Task: Create a task  Integrate website with a new search engine optimization (SEO) tool , assign it to team member softage.4@softage.net in the project AuraTech and update the status of the task to  At Risk , set the priority of the task to Medium
Action: Mouse moved to (71, 173)
Screenshot: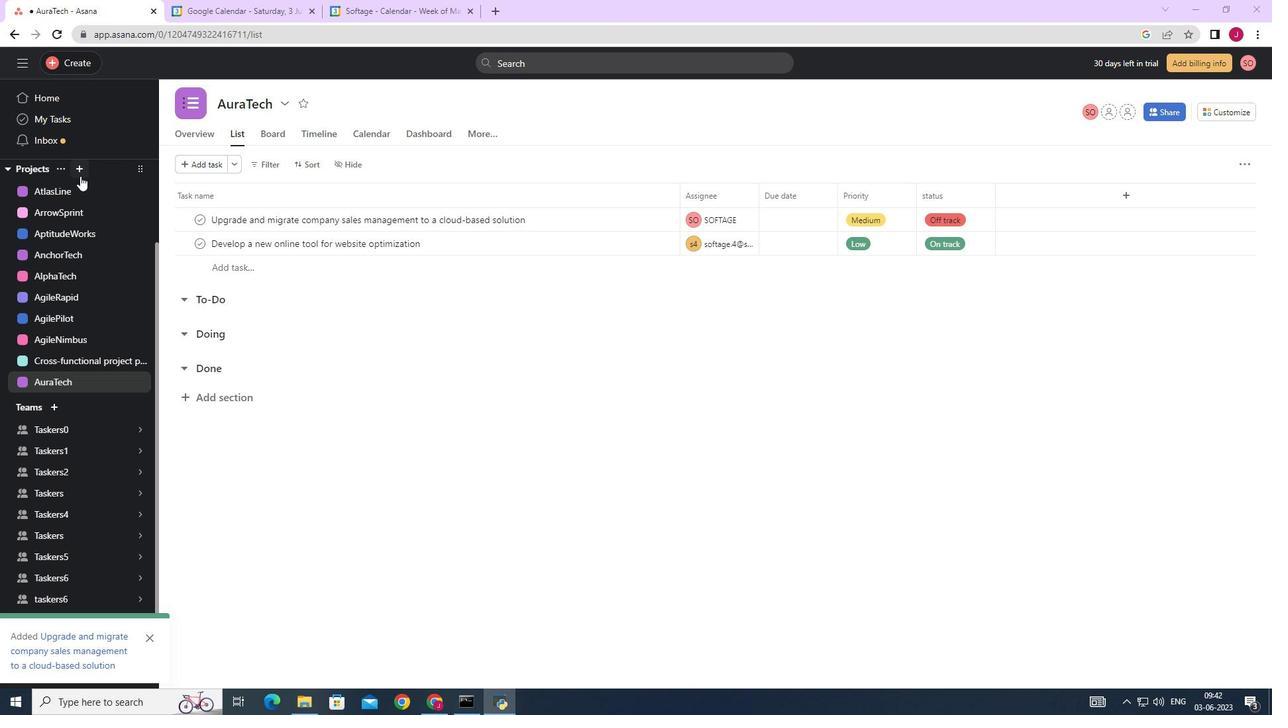 
Action: Mouse pressed left at (71, 173)
Screenshot: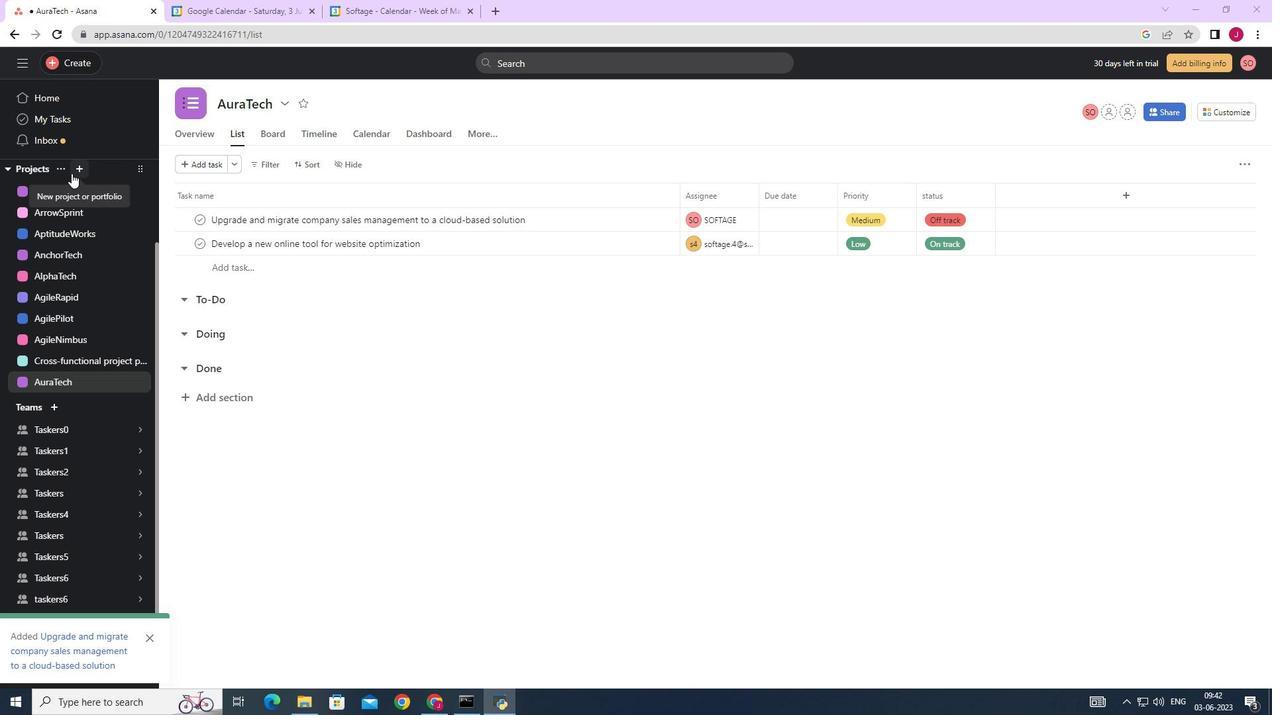 
Action: Mouse moved to (120, 196)
Screenshot: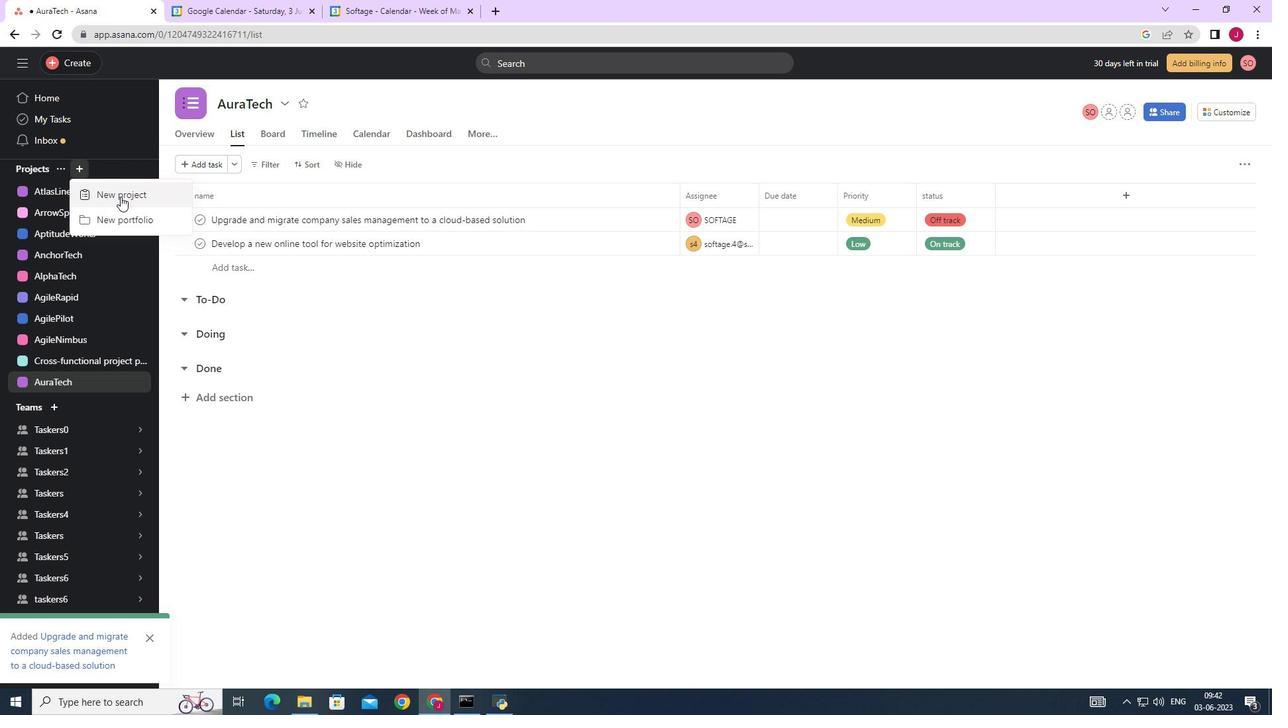 
Action: Mouse pressed left at (120, 196)
Screenshot: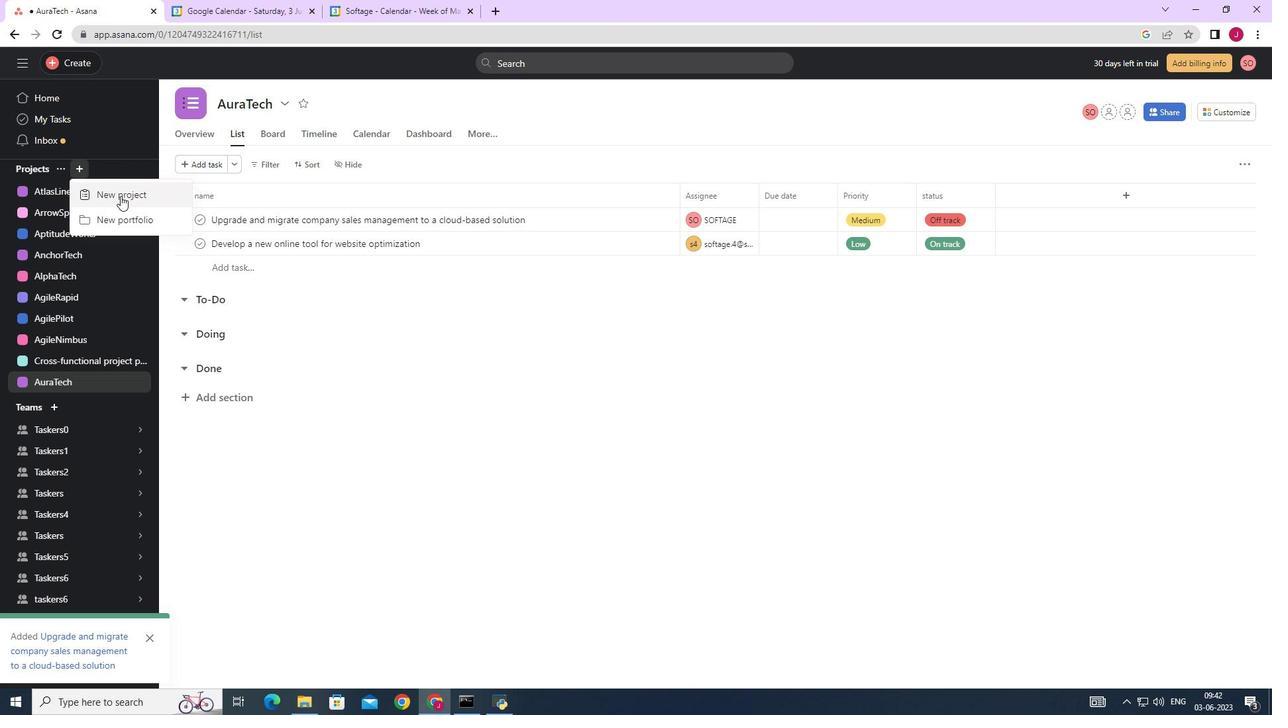 
Action: Mouse moved to (9, 31)
Screenshot: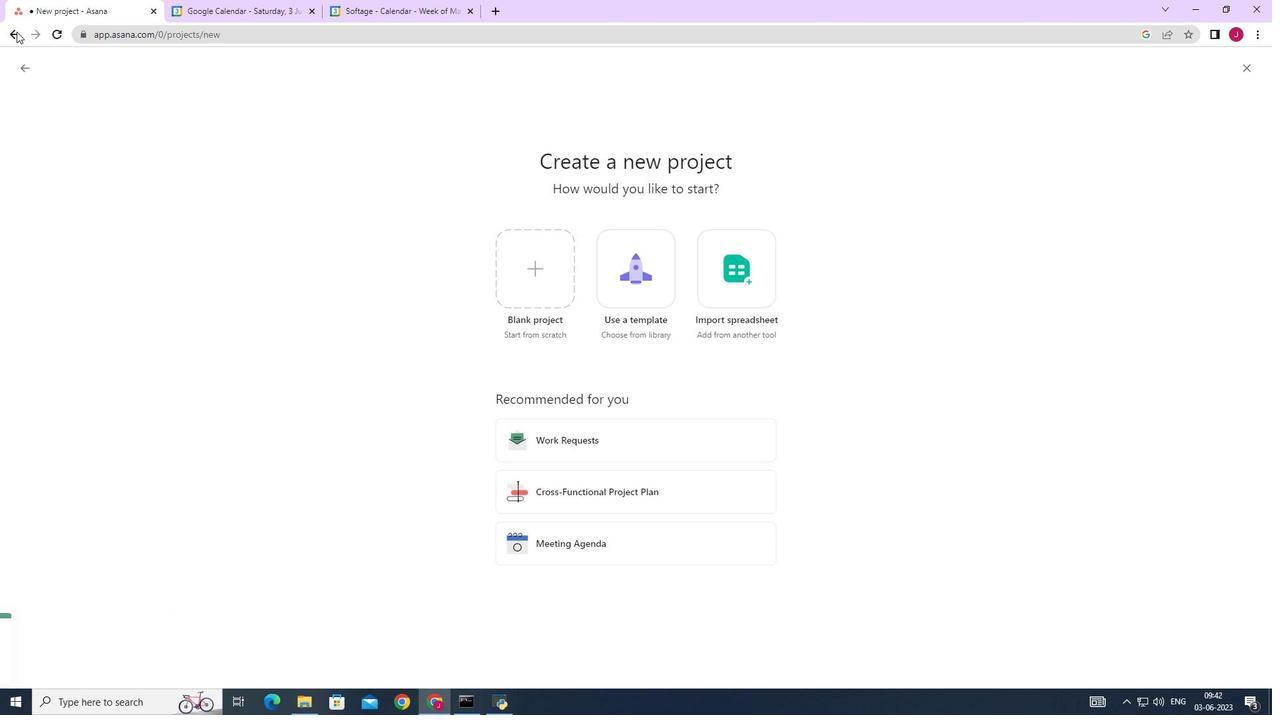 
Action: Mouse pressed left at (9, 31)
Screenshot: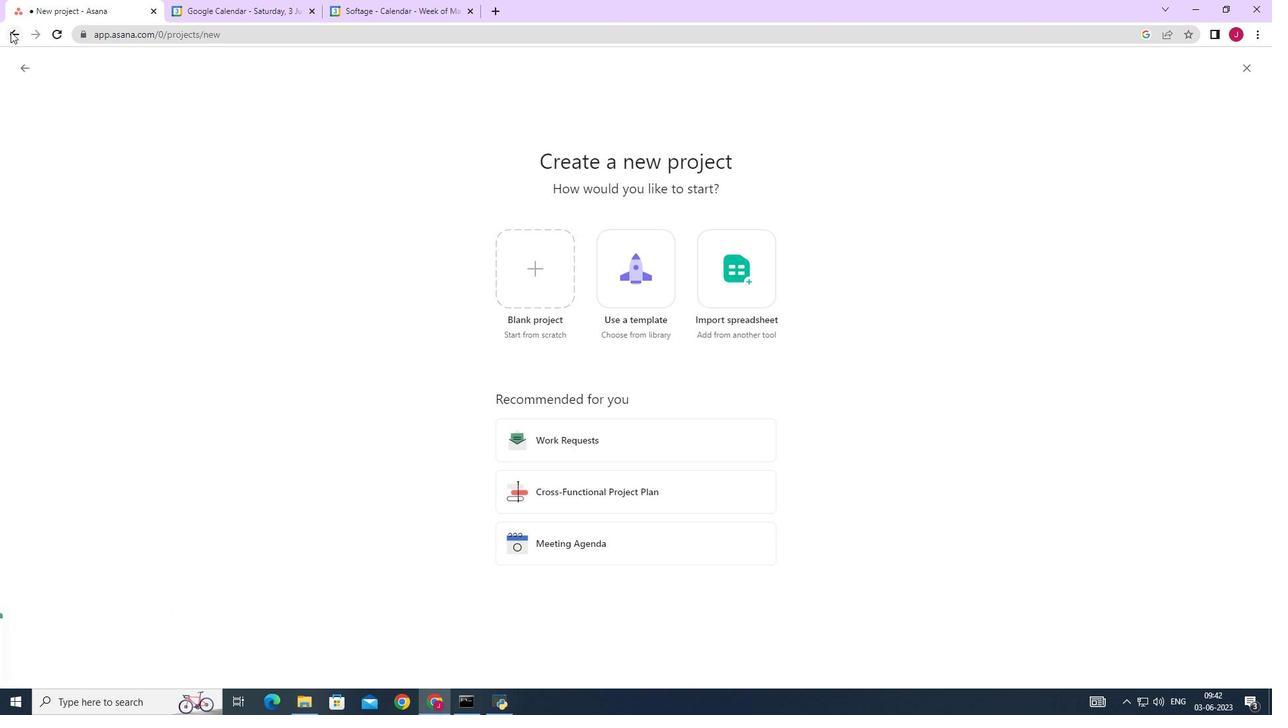 
Action: Mouse moved to (75, 59)
Screenshot: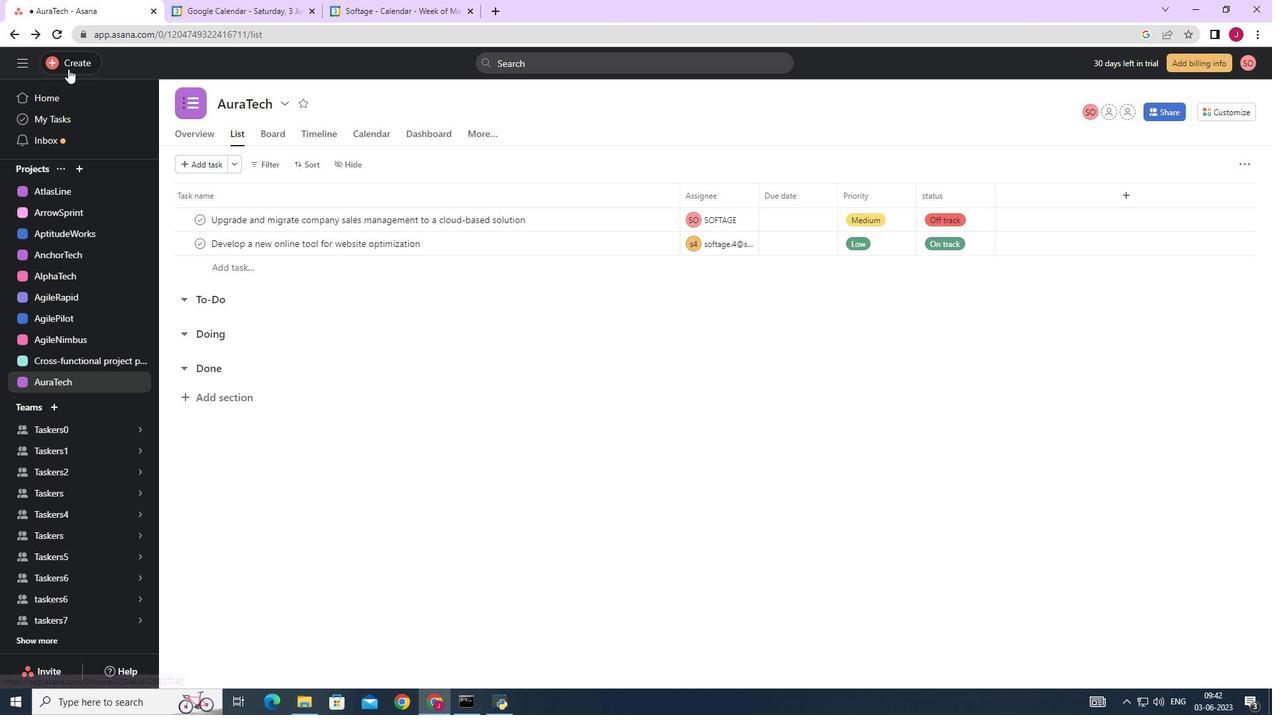 
Action: Mouse pressed left at (75, 59)
Screenshot: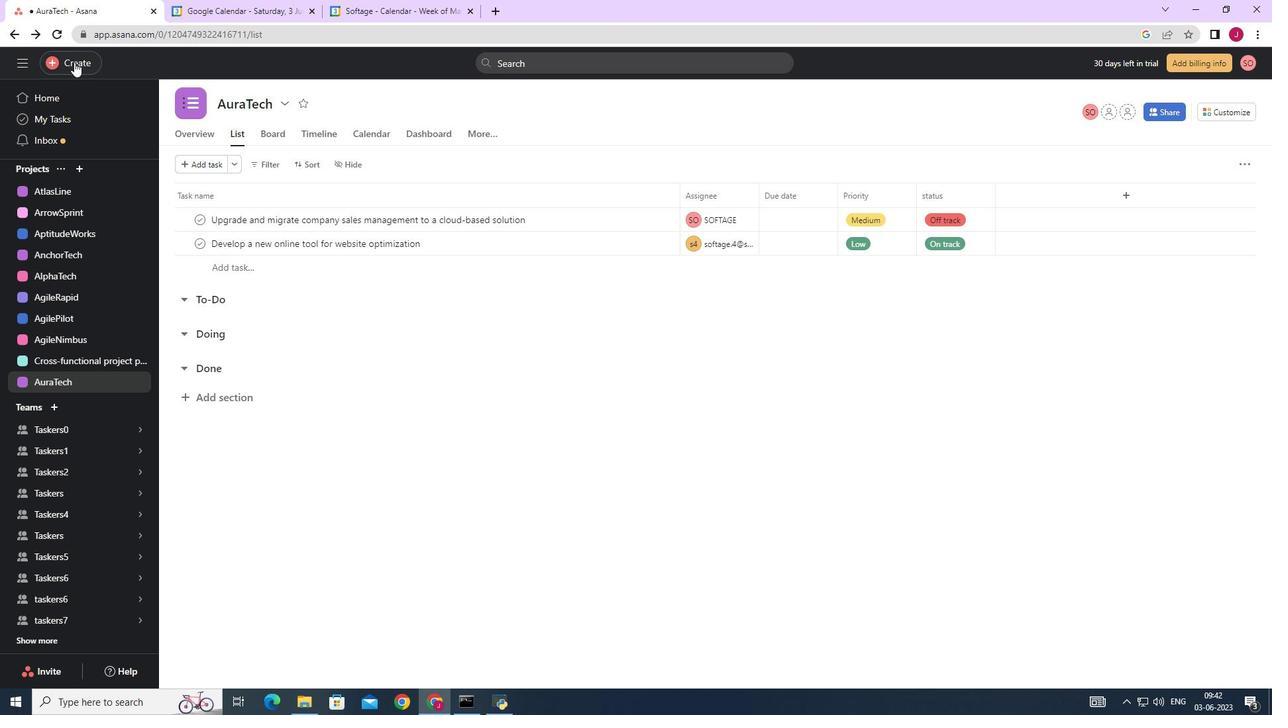 
Action: Mouse moved to (162, 69)
Screenshot: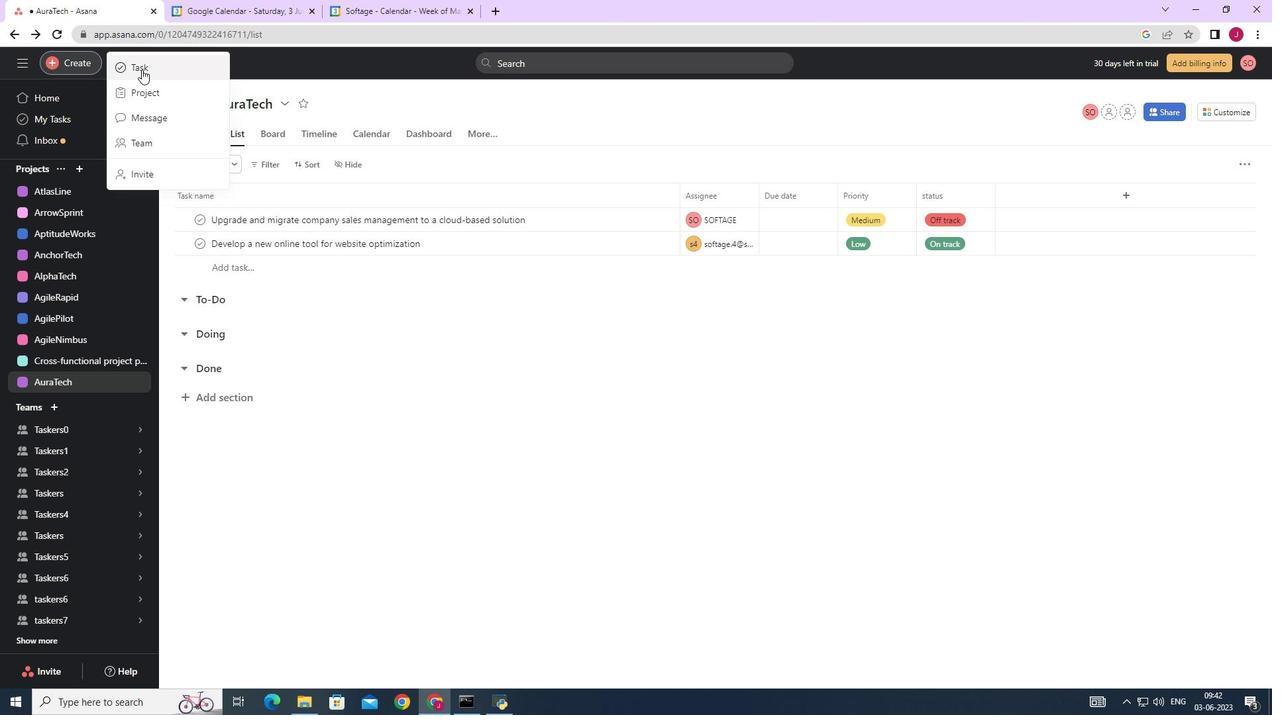 
Action: Mouse pressed left at (162, 69)
Screenshot: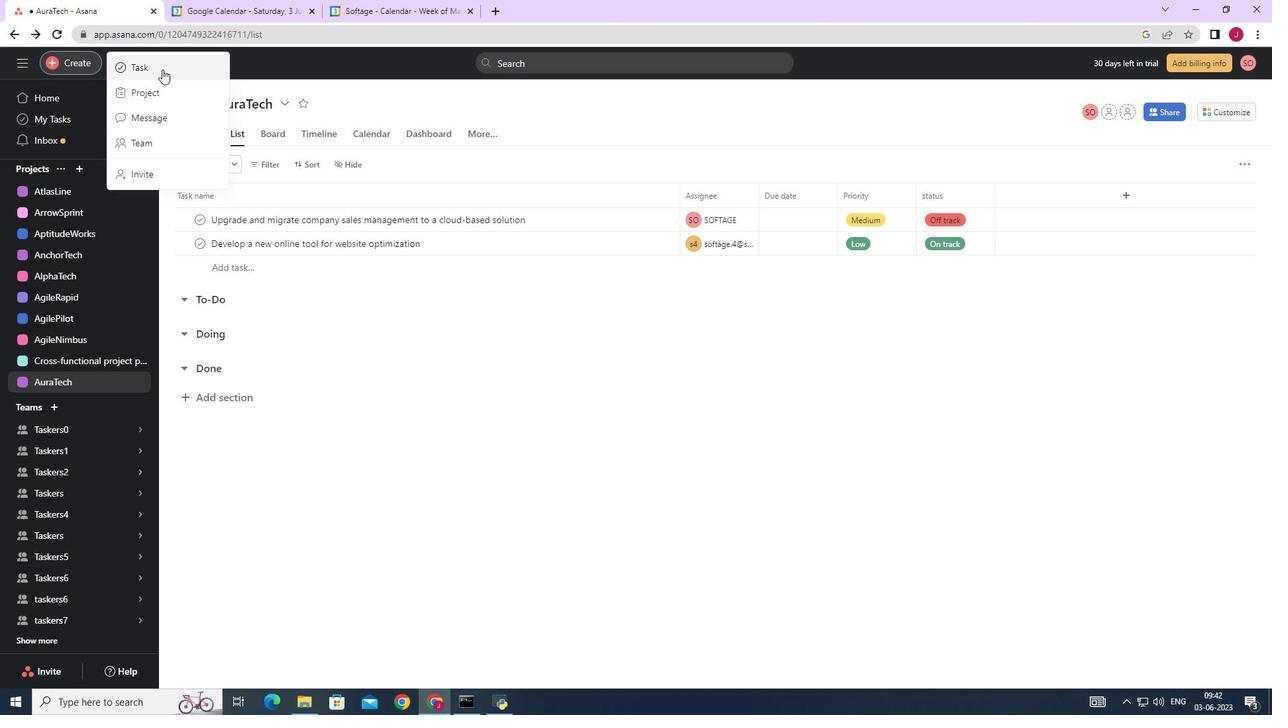 
Action: Mouse moved to (1011, 440)
Screenshot: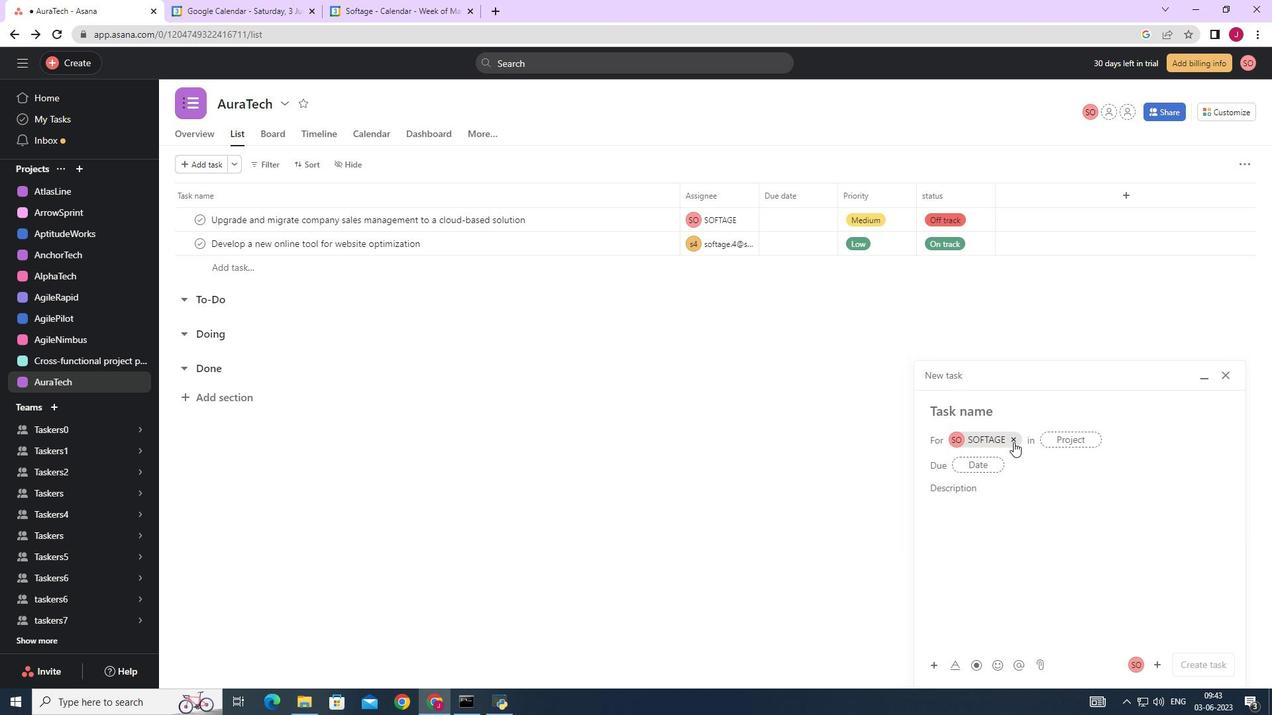 
Action: Mouse pressed left at (1011, 440)
Screenshot: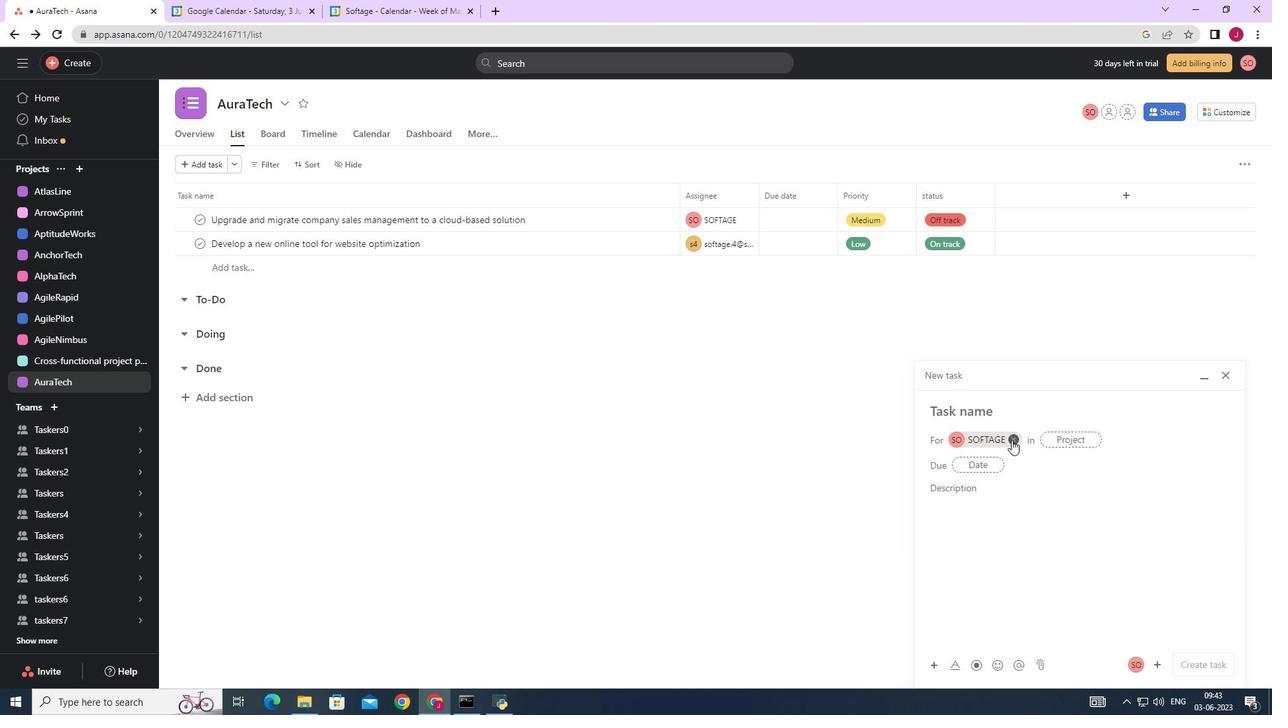
Action: Mouse moved to (964, 405)
Screenshot: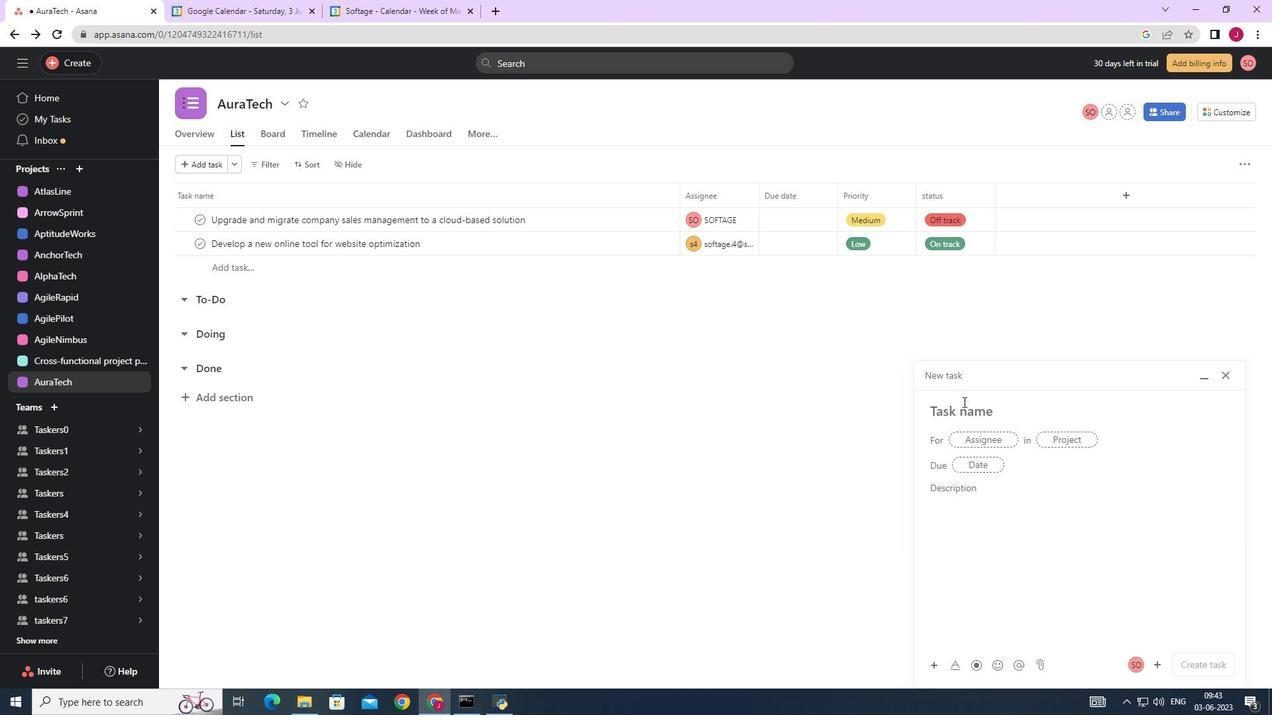 
Action: Mouse pressed left at (964, 405)
Screenshot: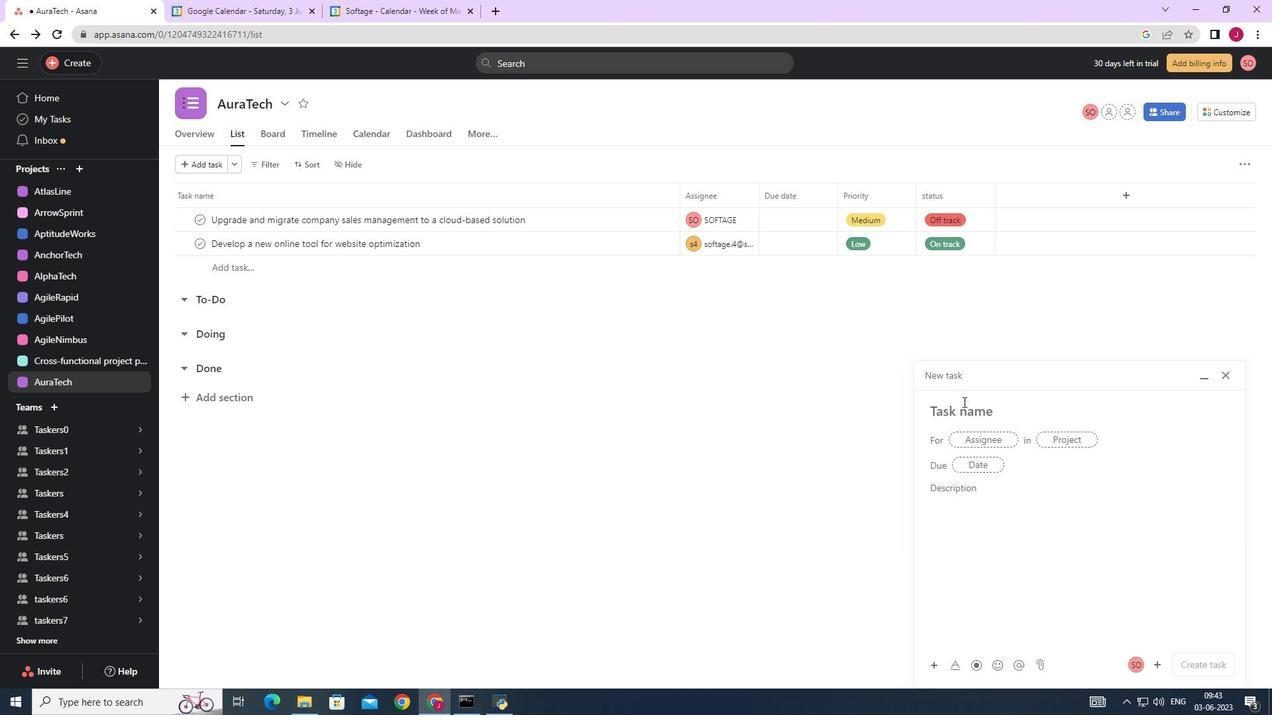 
Action: Mouse moved to (965, 420)
Screenshot: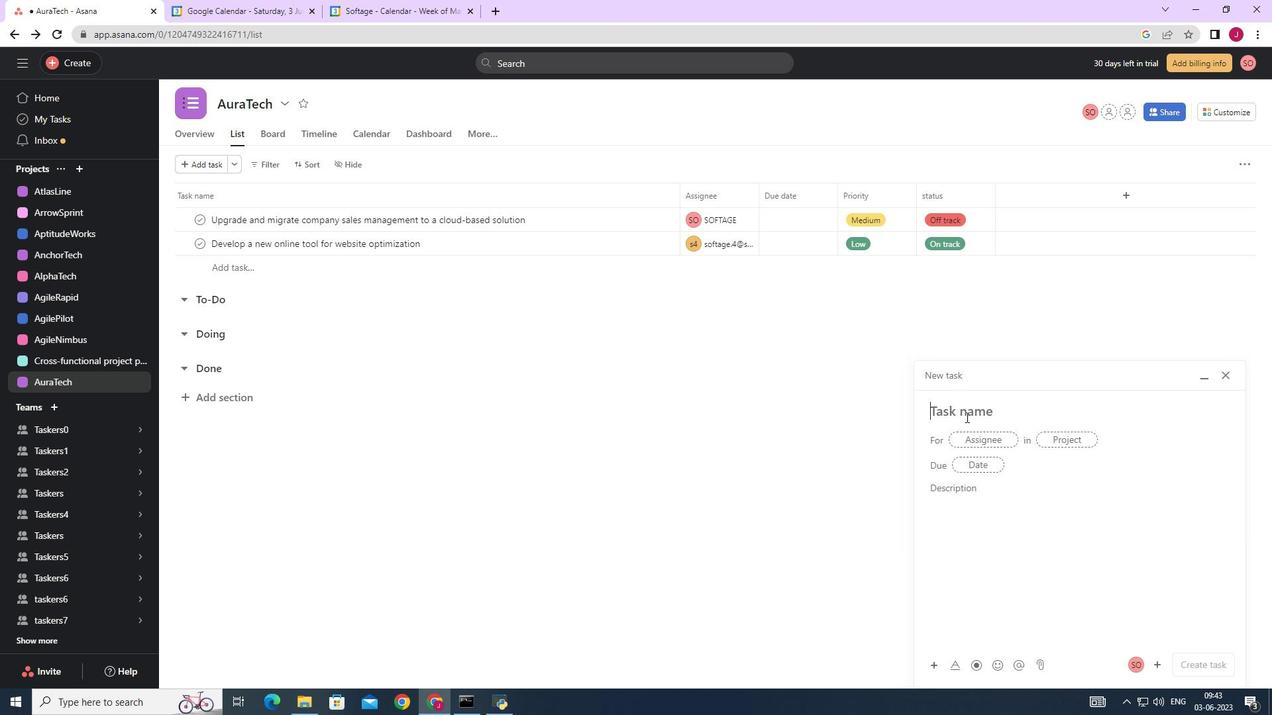 
Action: Key pressed <Key.caps_lock>I<Key.caps_lock>ntegrate<Key.space>website<Key.space>with<Key.space>a<Key.space>new<Key.space>search<Key.space>engine<Key.space>opyimization<Key.space>
Screenshot: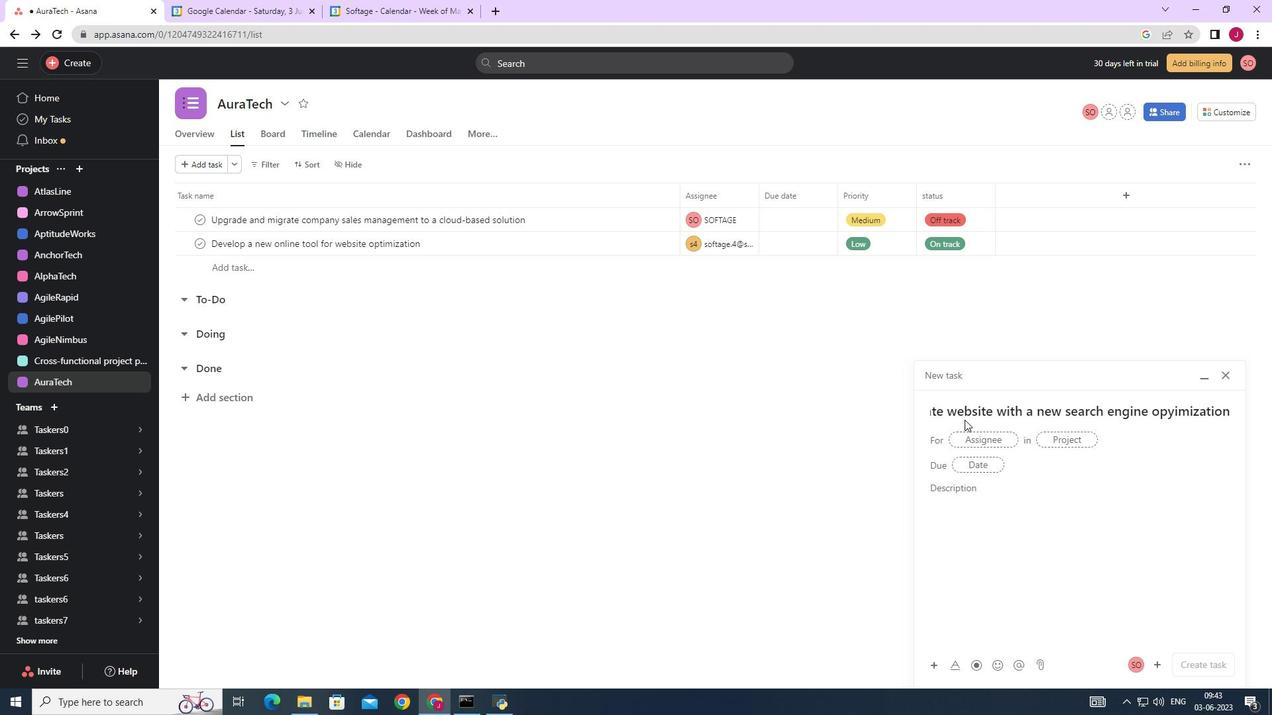 
Action: Mouse moved to (1202, 416)
Screenshot: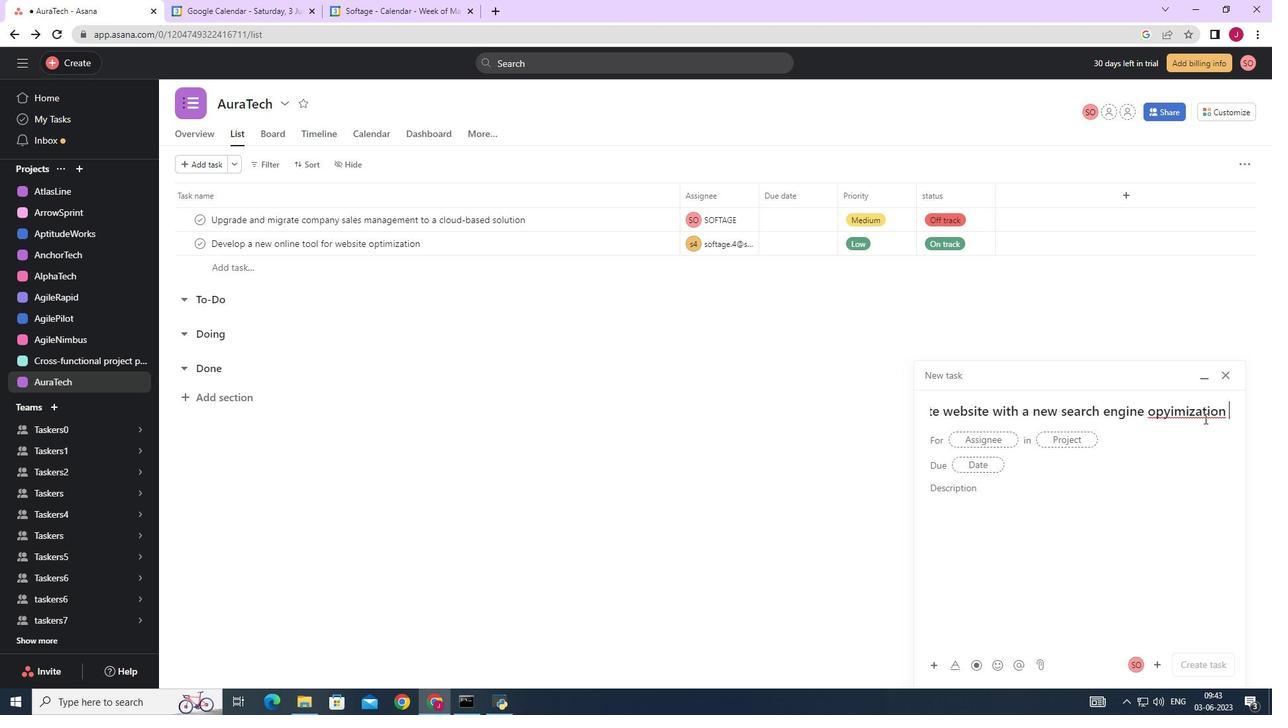
Action: Mouse pressed right at (1202, 416)
Screenshot: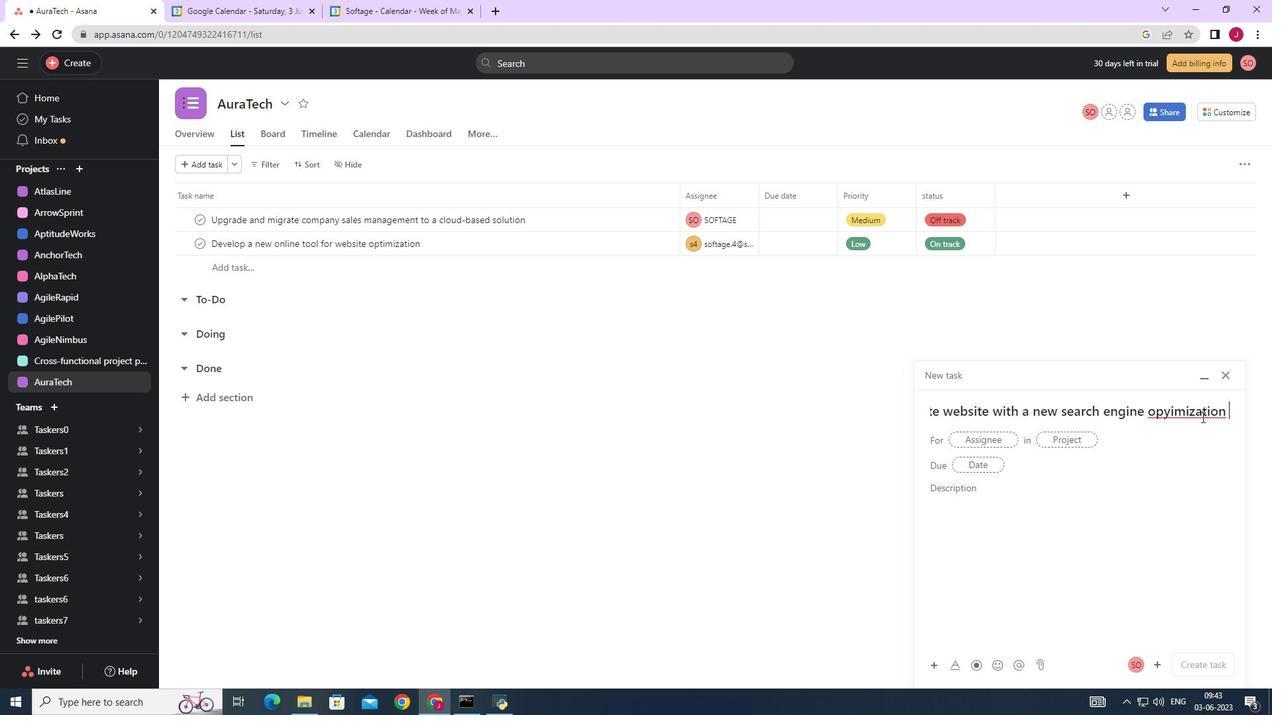
Action: Mouse moved to (1167, 424)
Screenshot: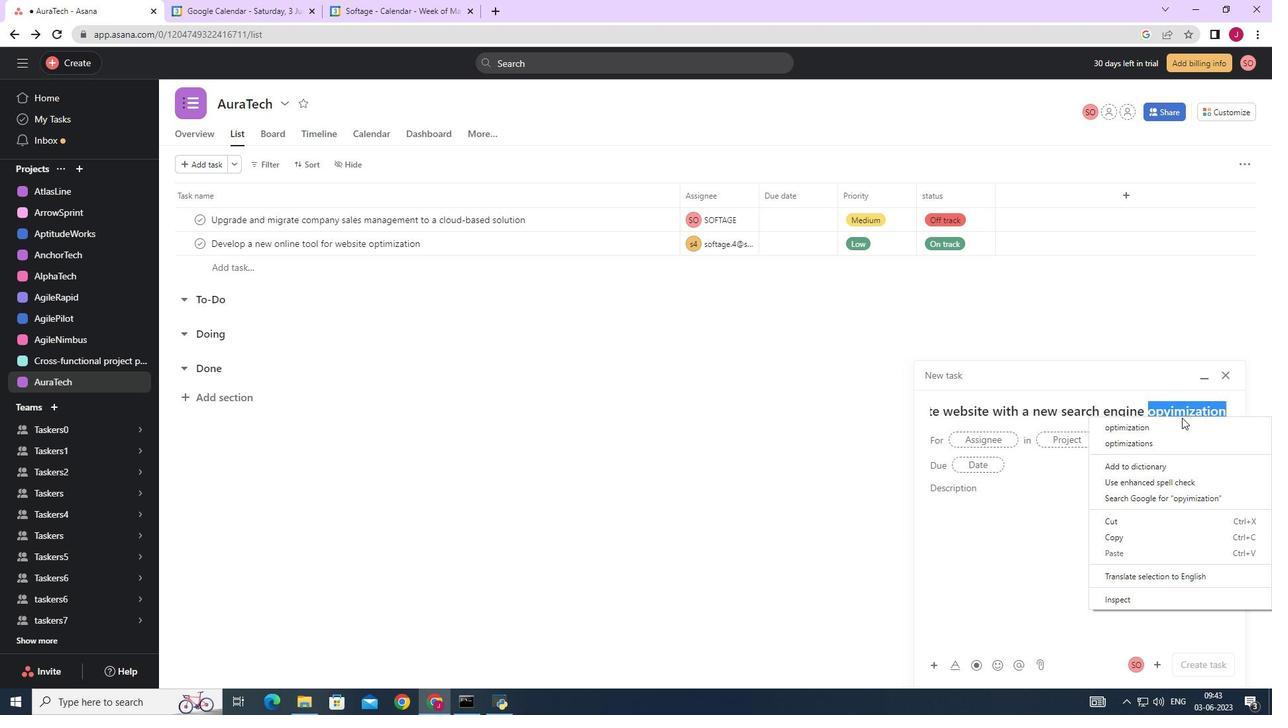 
Action: Mouse pressed left at (1167, 424)
Screenshot: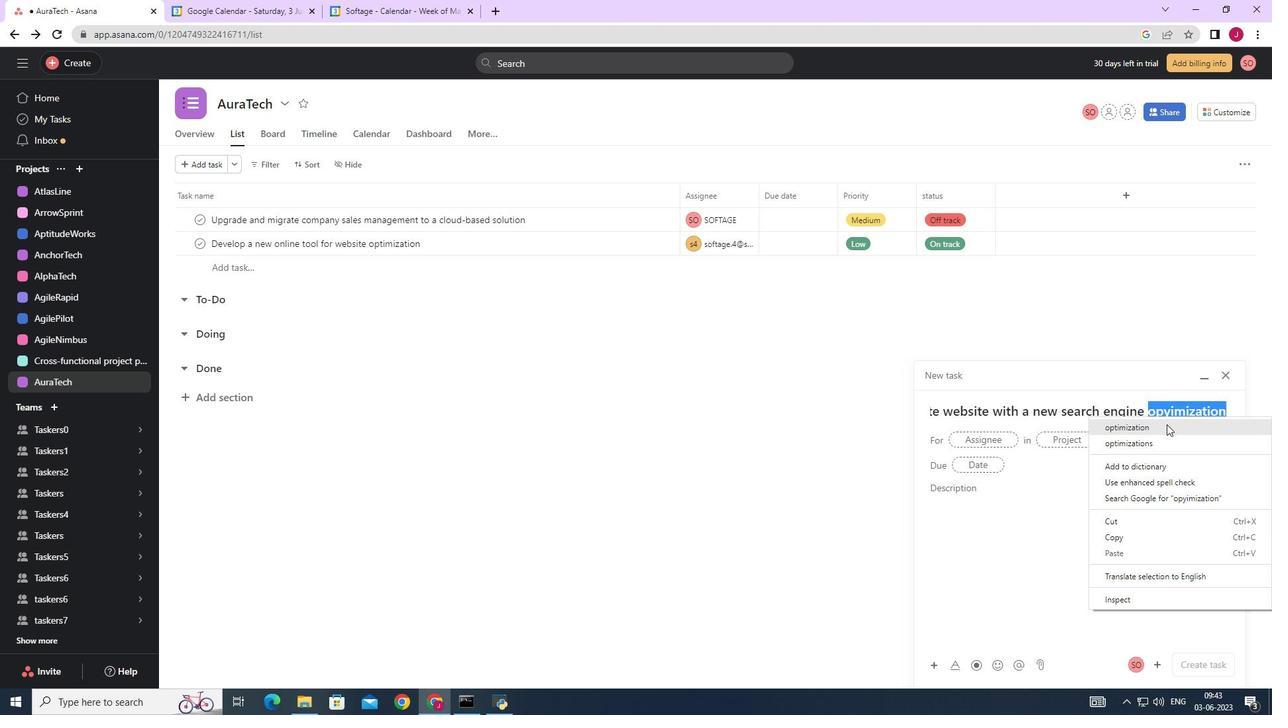 
Action: Key pressed <Key.space><Key.shift_r>(<Key.caps_lock>SEO<Key.shift_r>)<Key.space><Key.caps_lock>tool
Screenshot: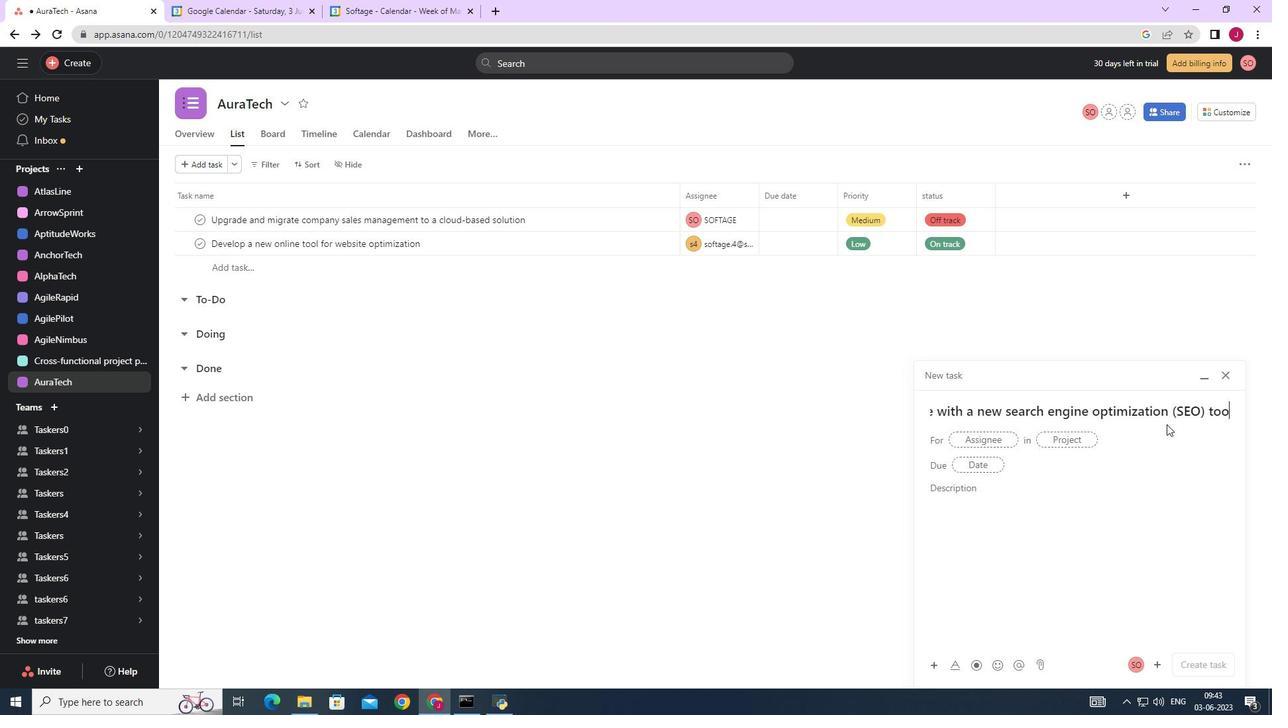 
Action: Mouse moved to (977, 440)
Screenshot: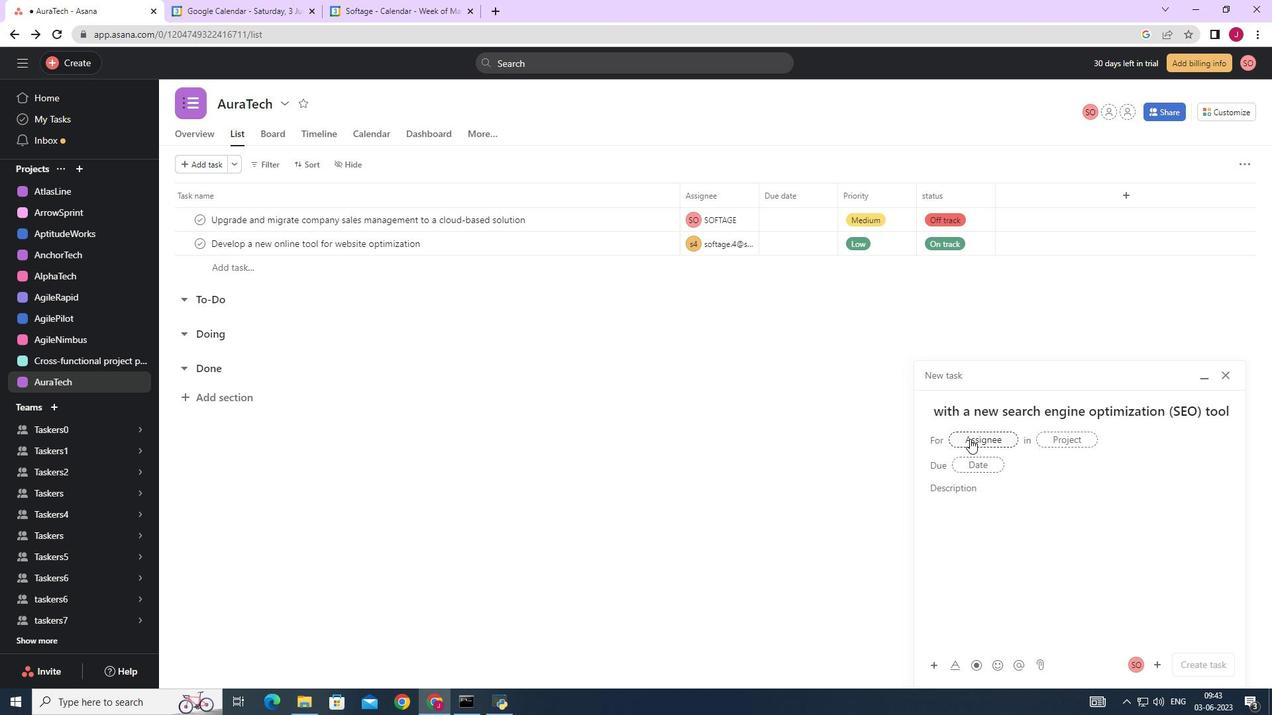 
Action: Mouse pressed left at (977, 440)
Screenshot: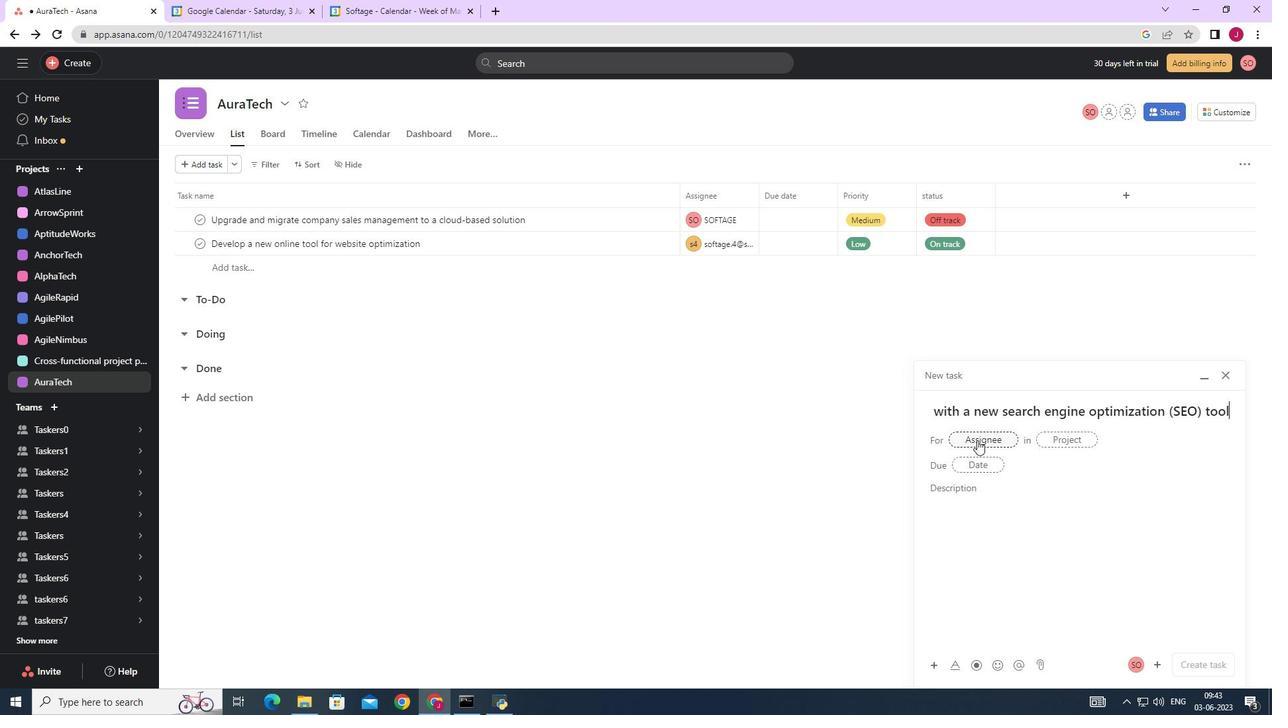 
Action: Key pressed softage.4
Screenshot: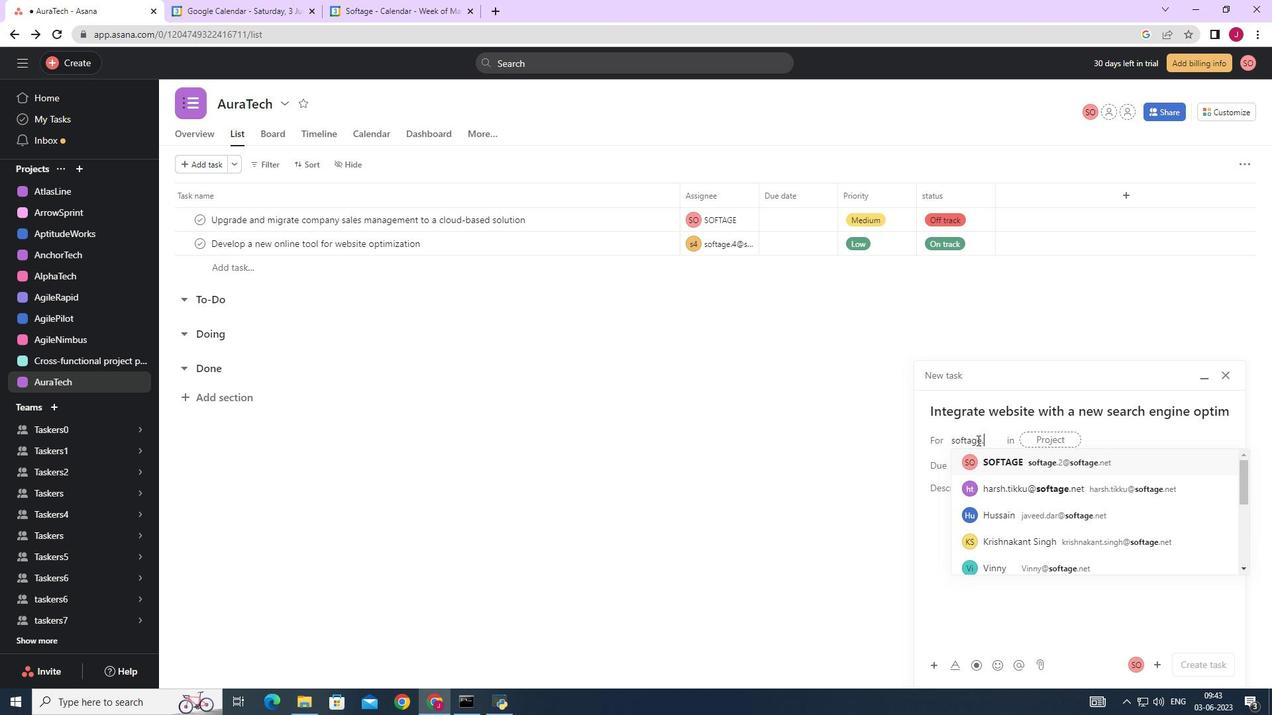 
Action: Mouse moved to (1019, 464)
Screenshot: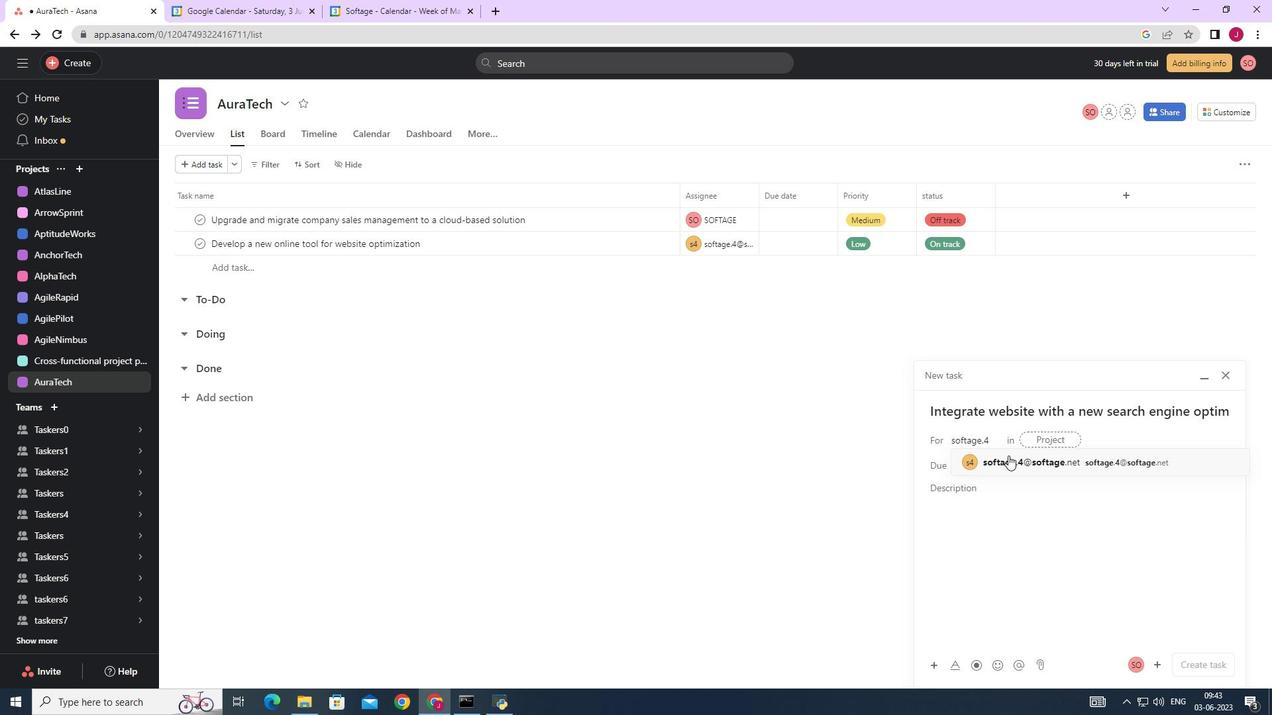 
Action: Mouse pressed left at (1019, 464)
Screenshot: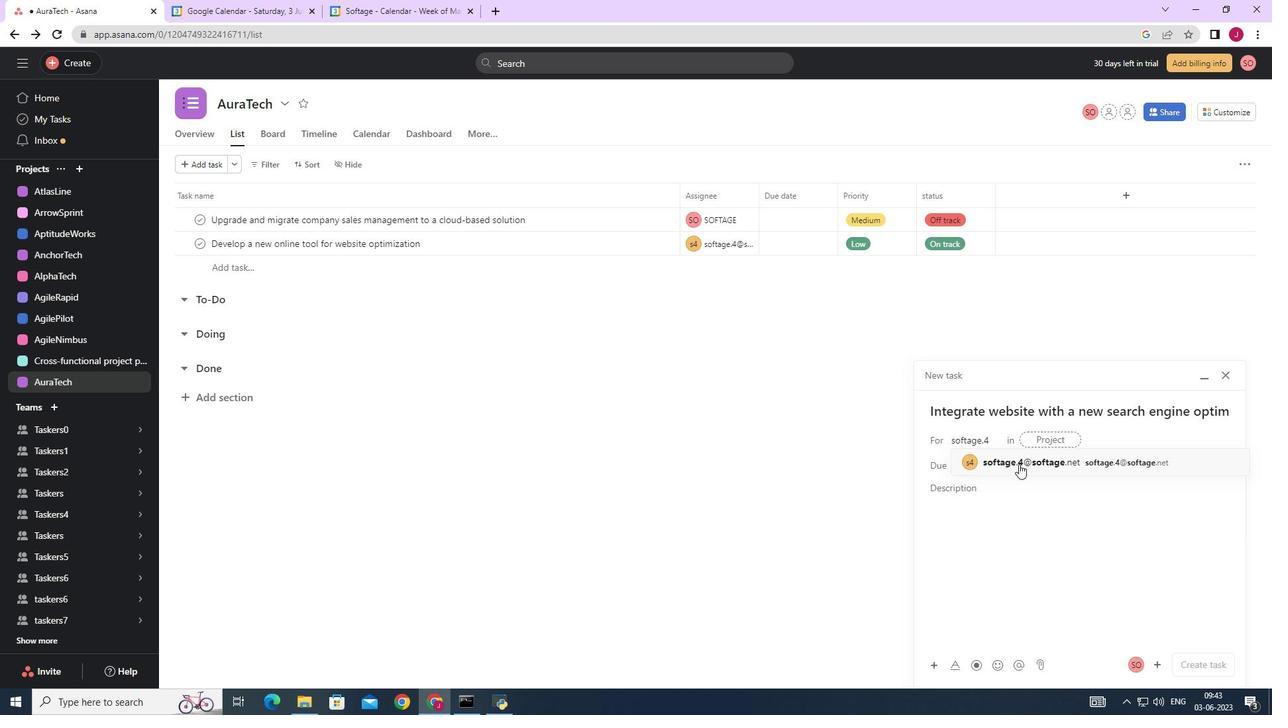 
Action: Mouse moved to (855, 462)
Screenshot: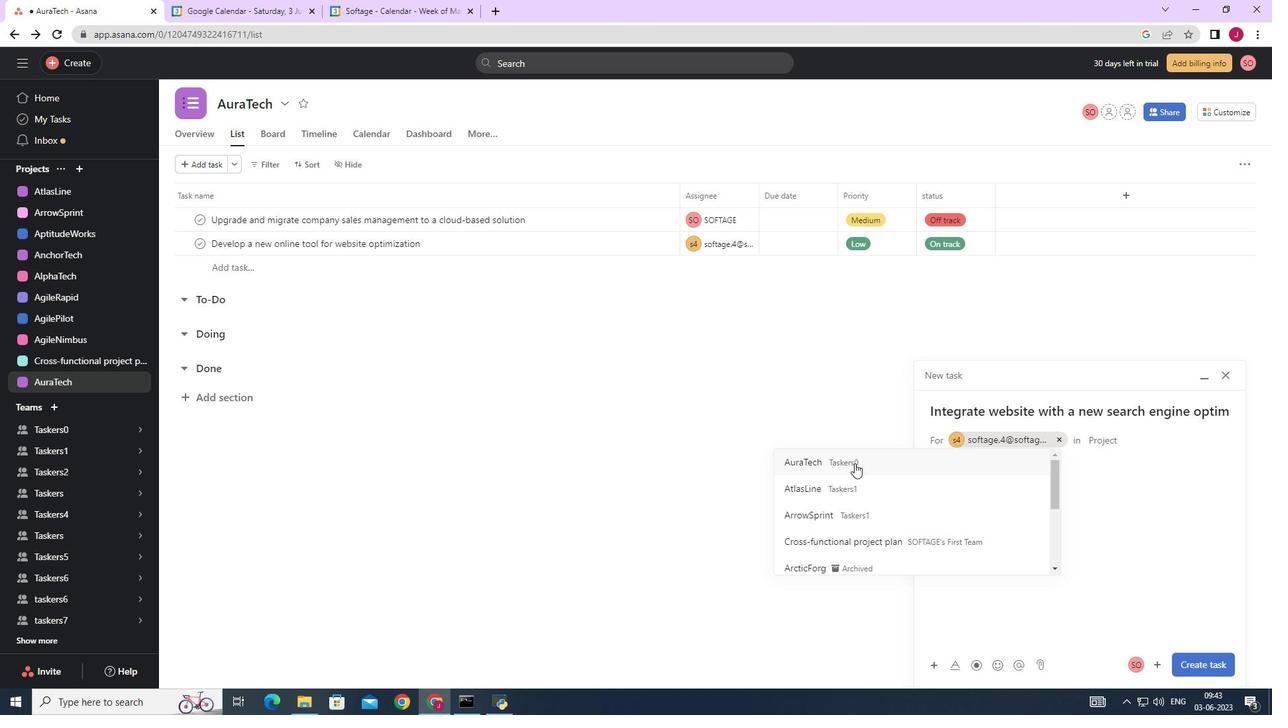
Action: Mouse pressed left at (855, 462)
Screenshot: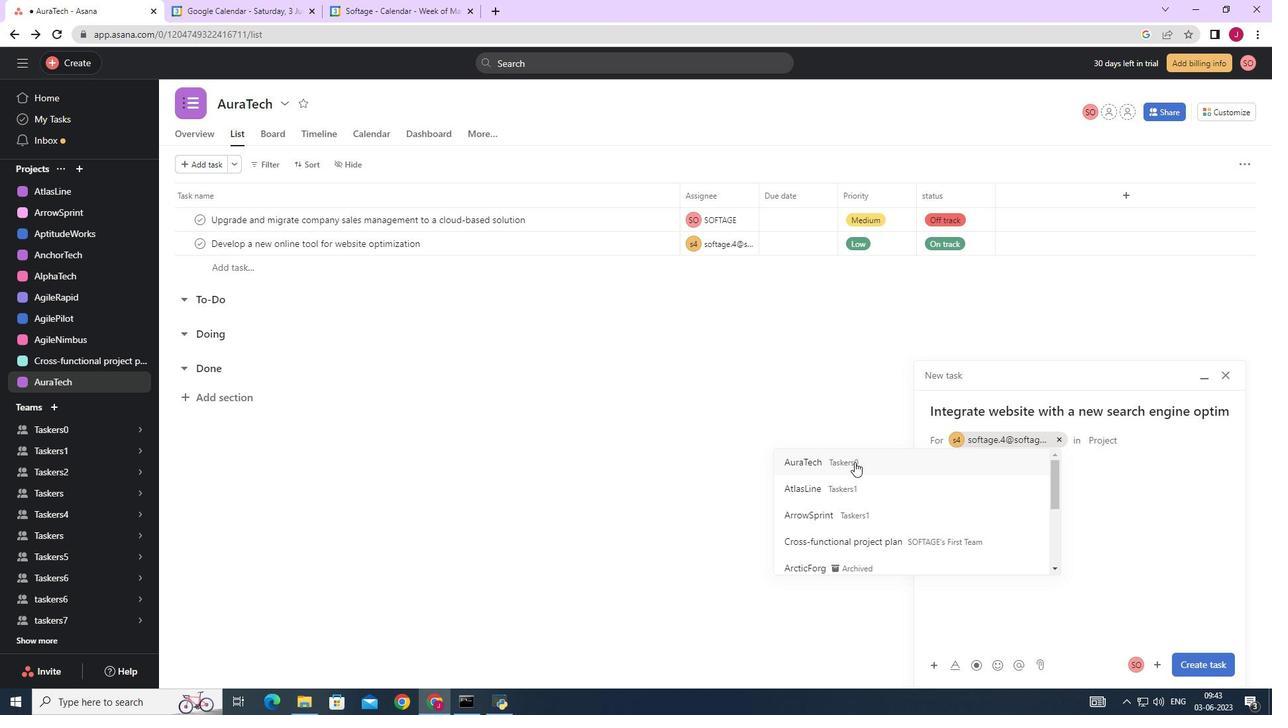 
Action: Mouse moved to (1001, 496)
Screenshot: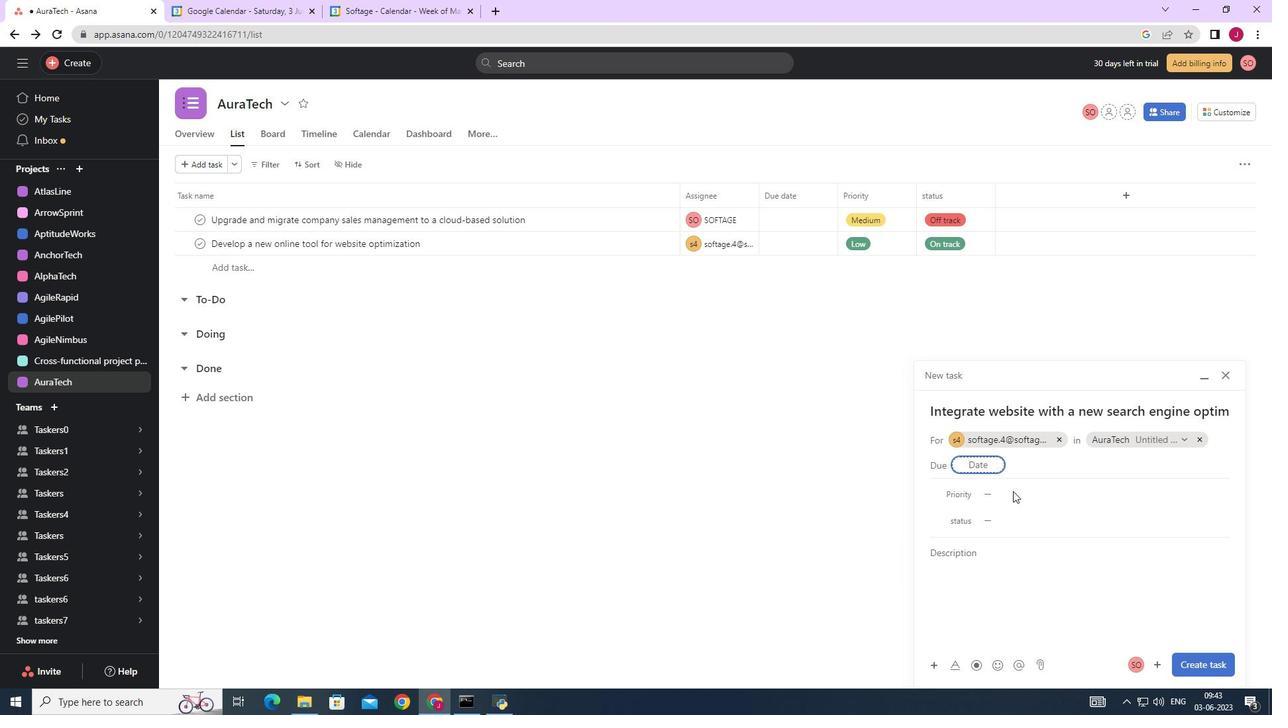 
Action: Mouse pressed left at (1001, 496)
Screenshot: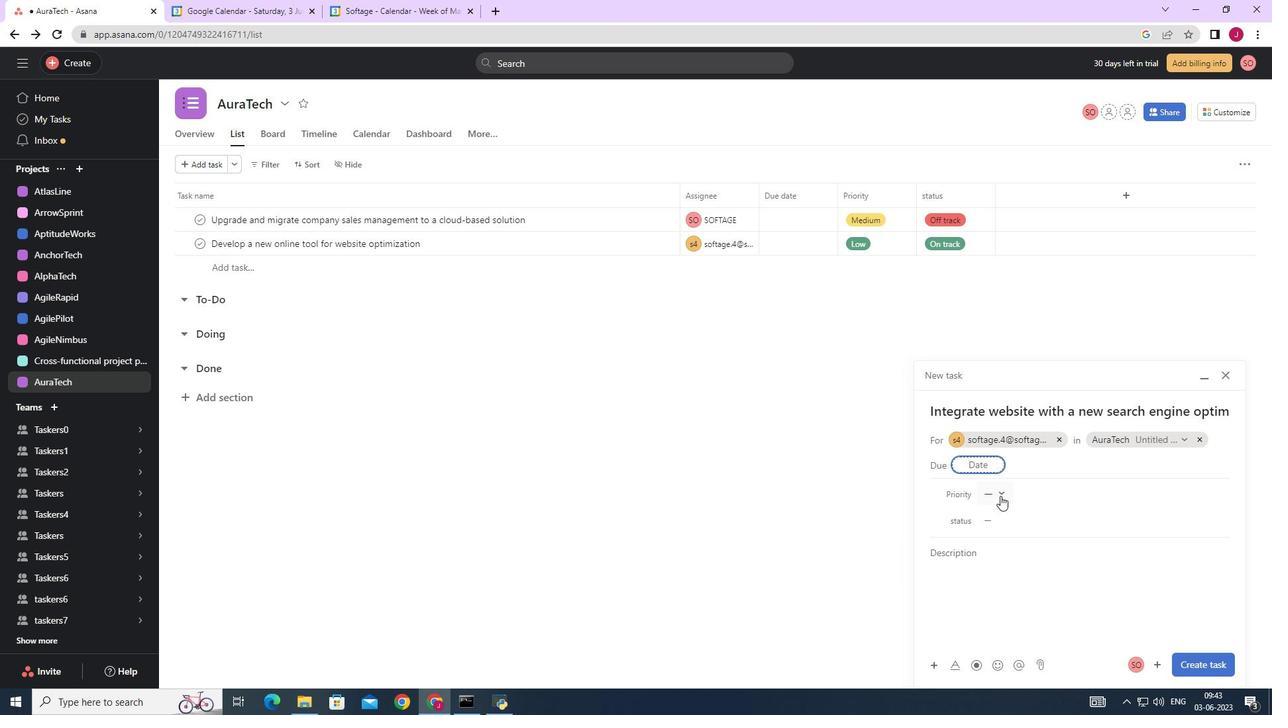 
Action: Mouse moved to (1029, 561)
Screenshot: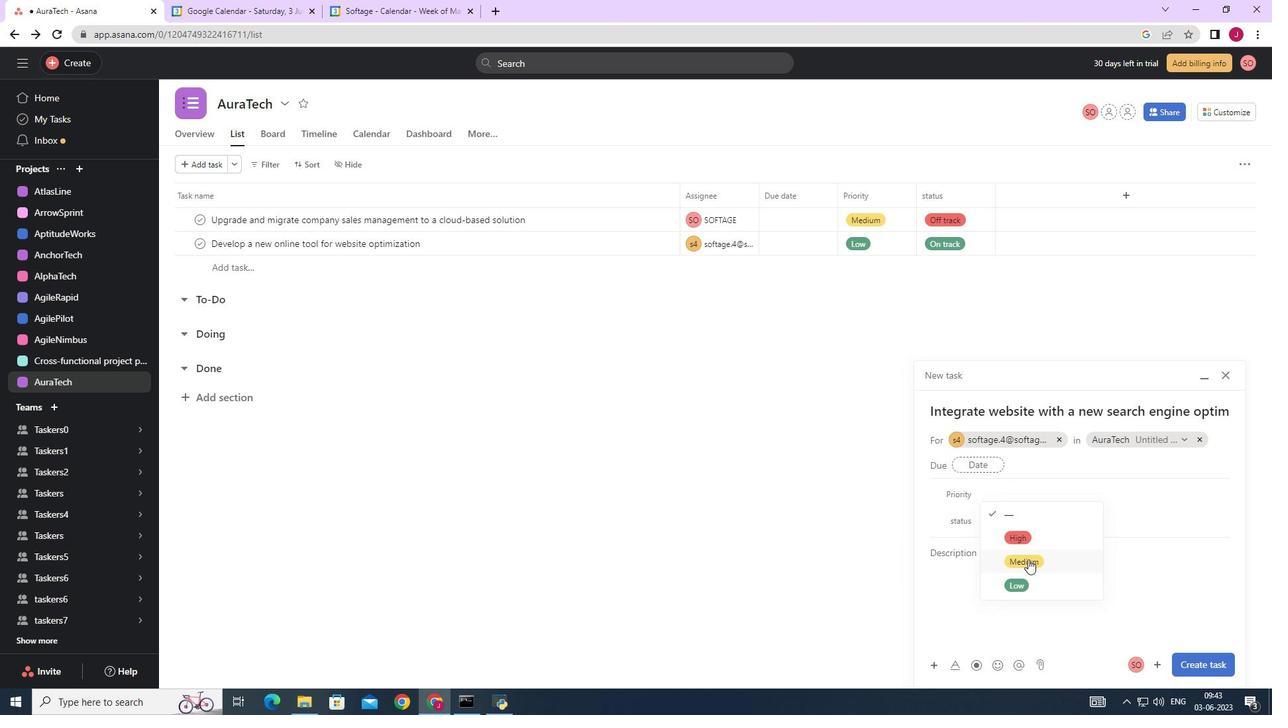 
Action: Mouse pressed left at (1029, 561)
Screenshot: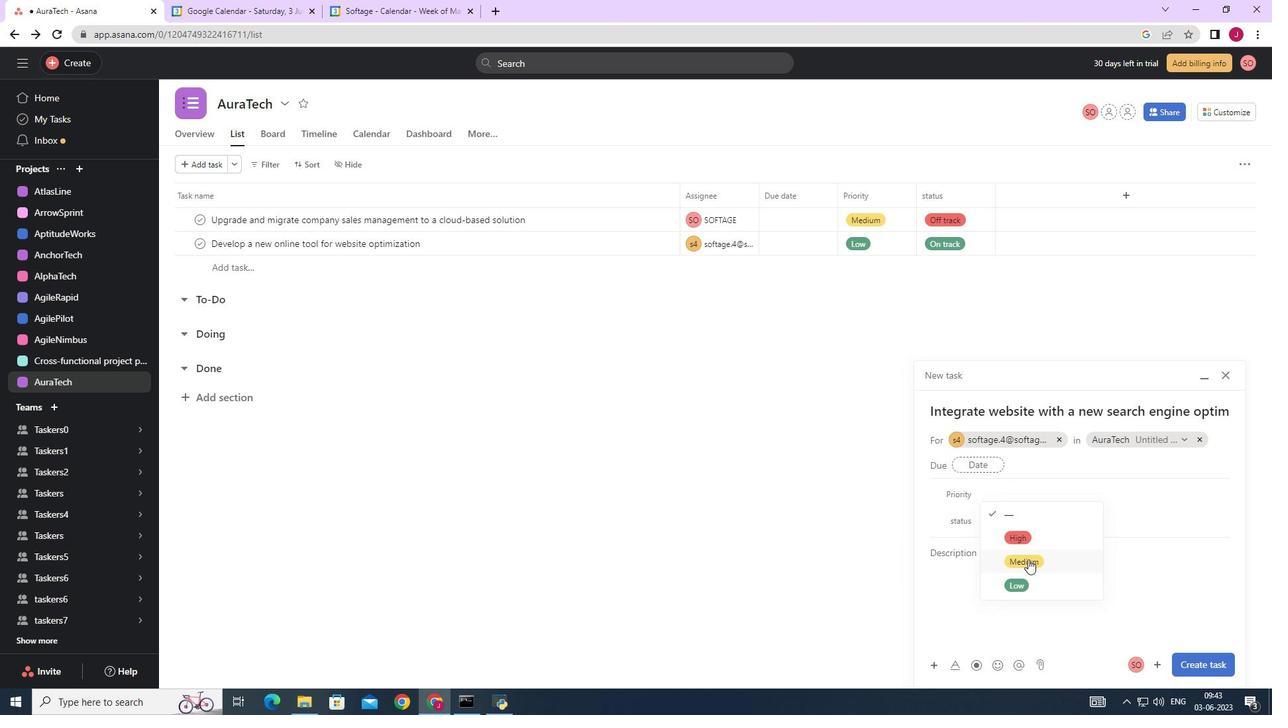 
Action: Mouse moved to (999, 525)
Screenshot: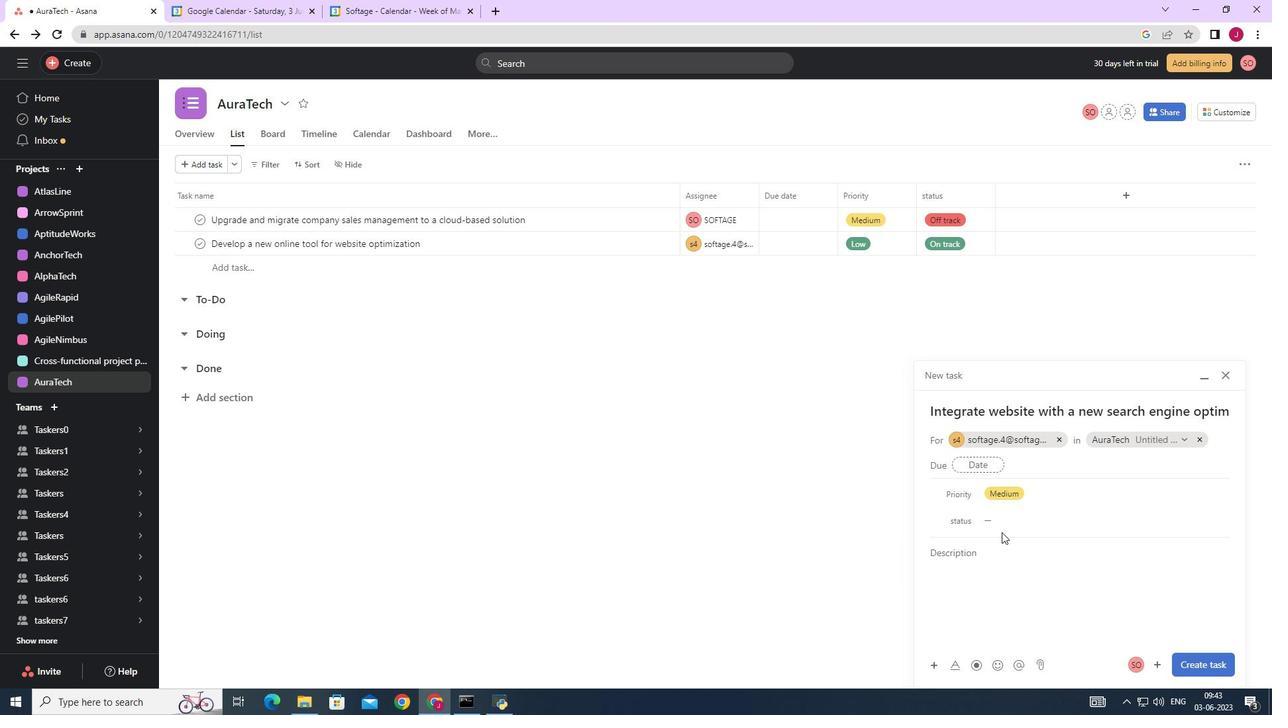 
Action: Mouse pressed left at (999, 525)
Screenshot: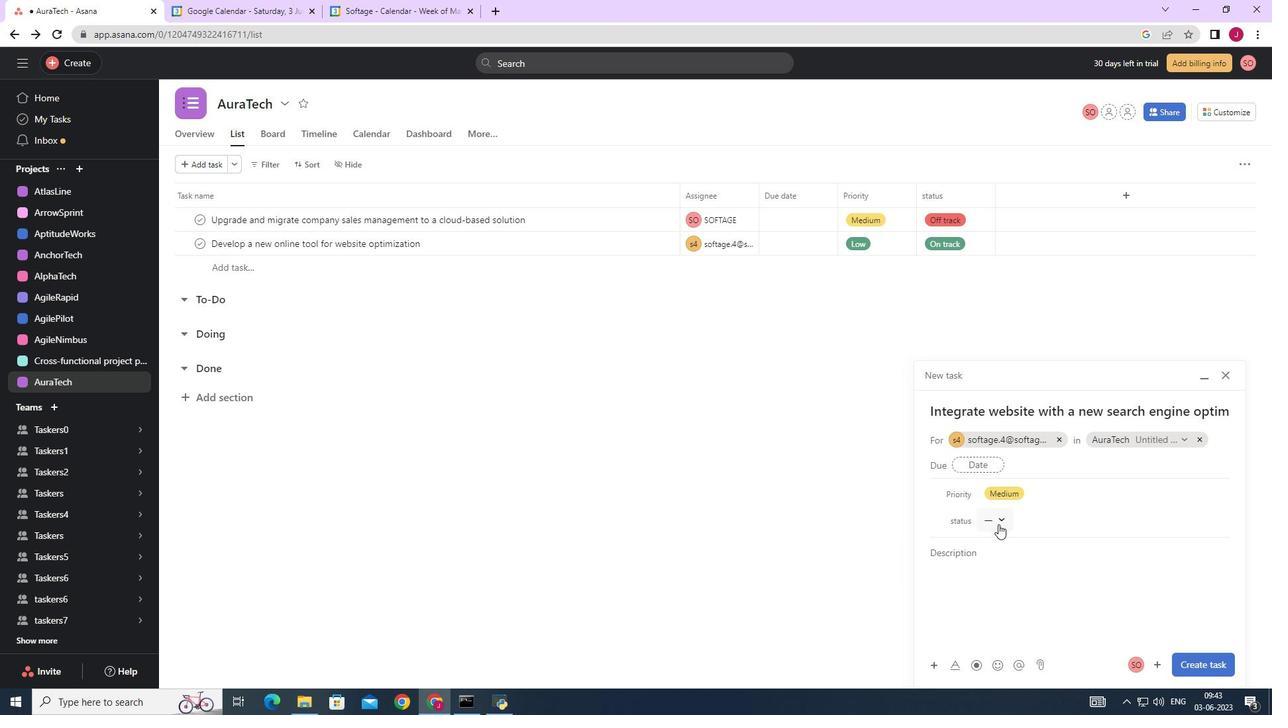 
Action: Mouse moved to (1022, 609)
Screenshot: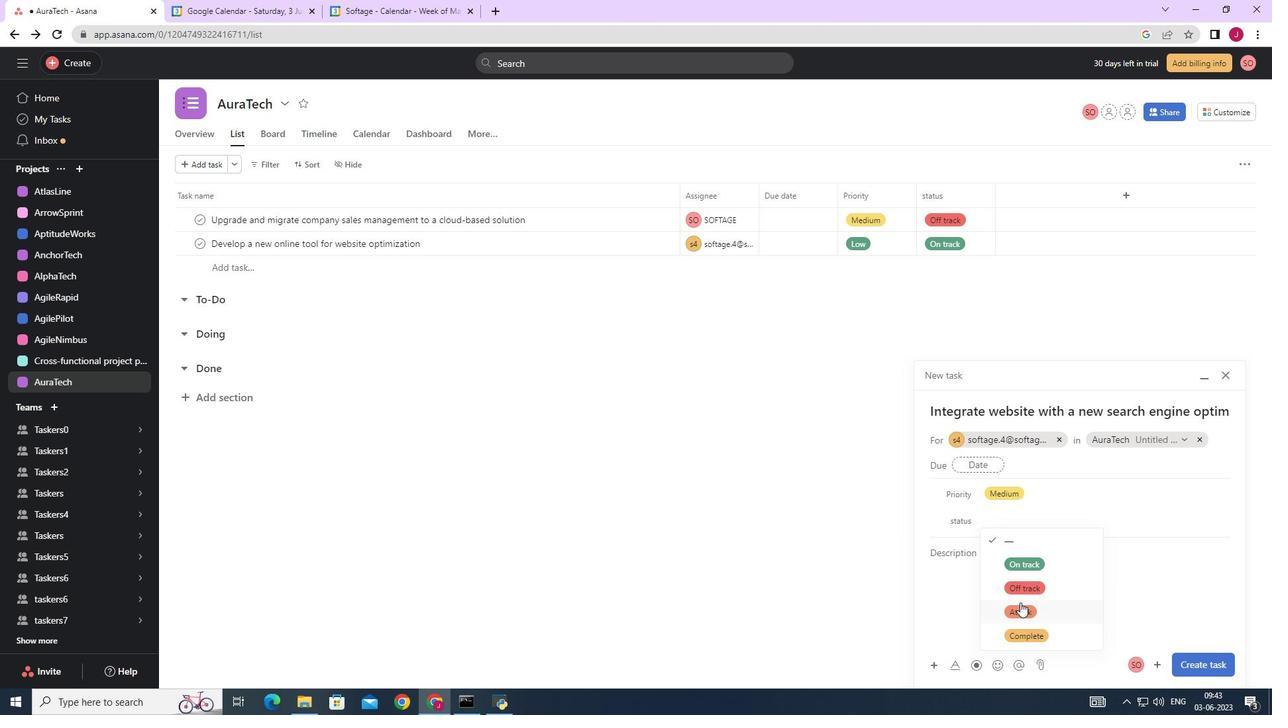 
Action: Mouse pressed left at (1022, 609)
Screenshot: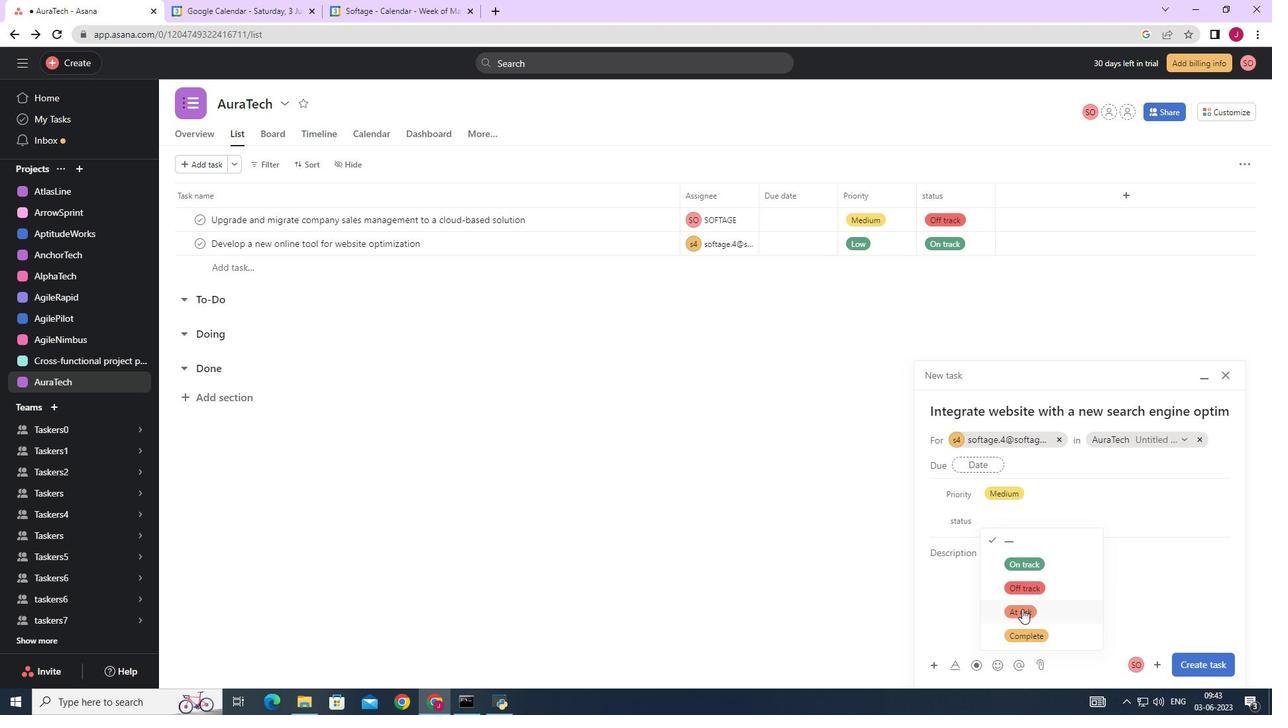 
Action: Mouse moved to (1188, 662)
Screenshot: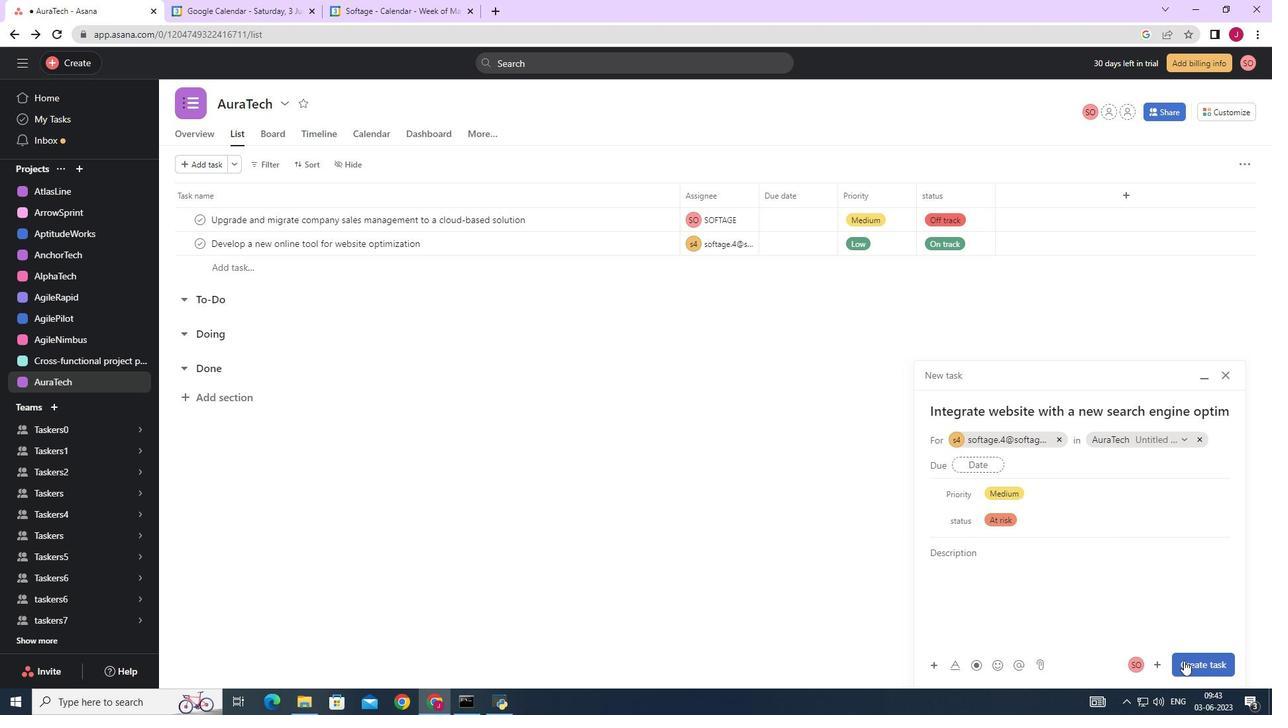 
Action: Mouse pressed left at (1188, 662)
Screenshot: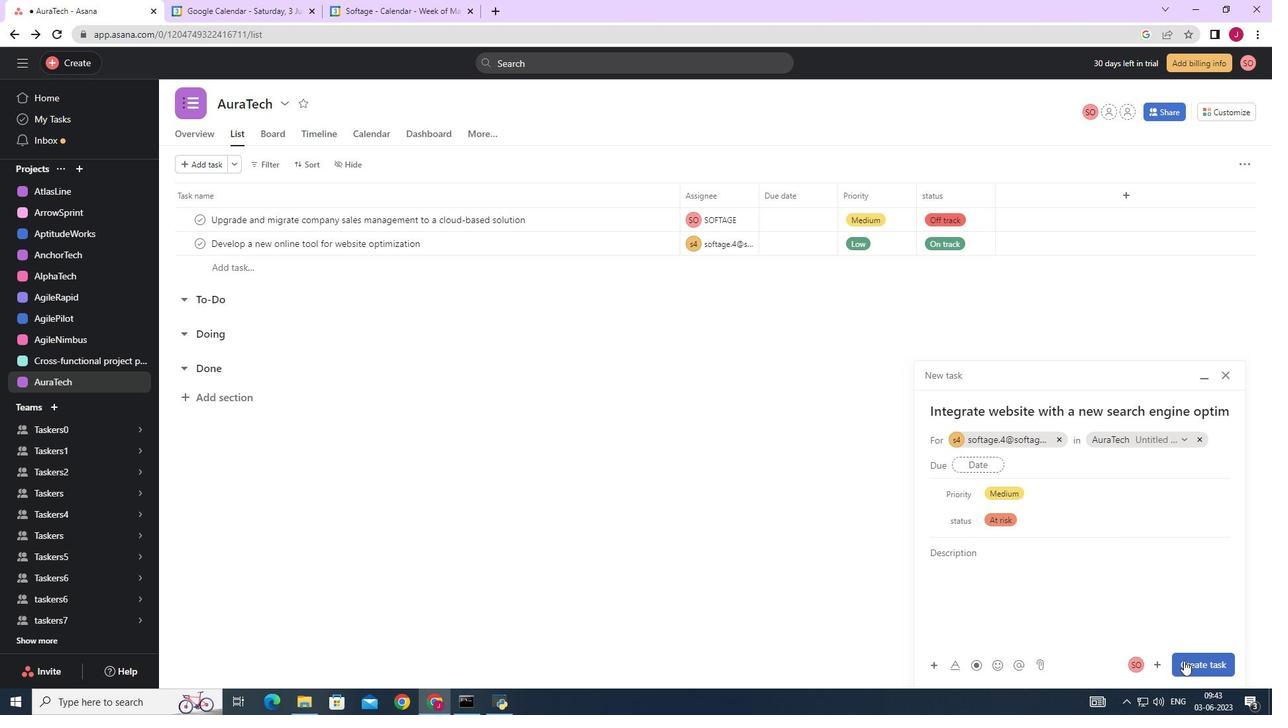 
Action: Mouse moved to (1164, 637)
Screenshot: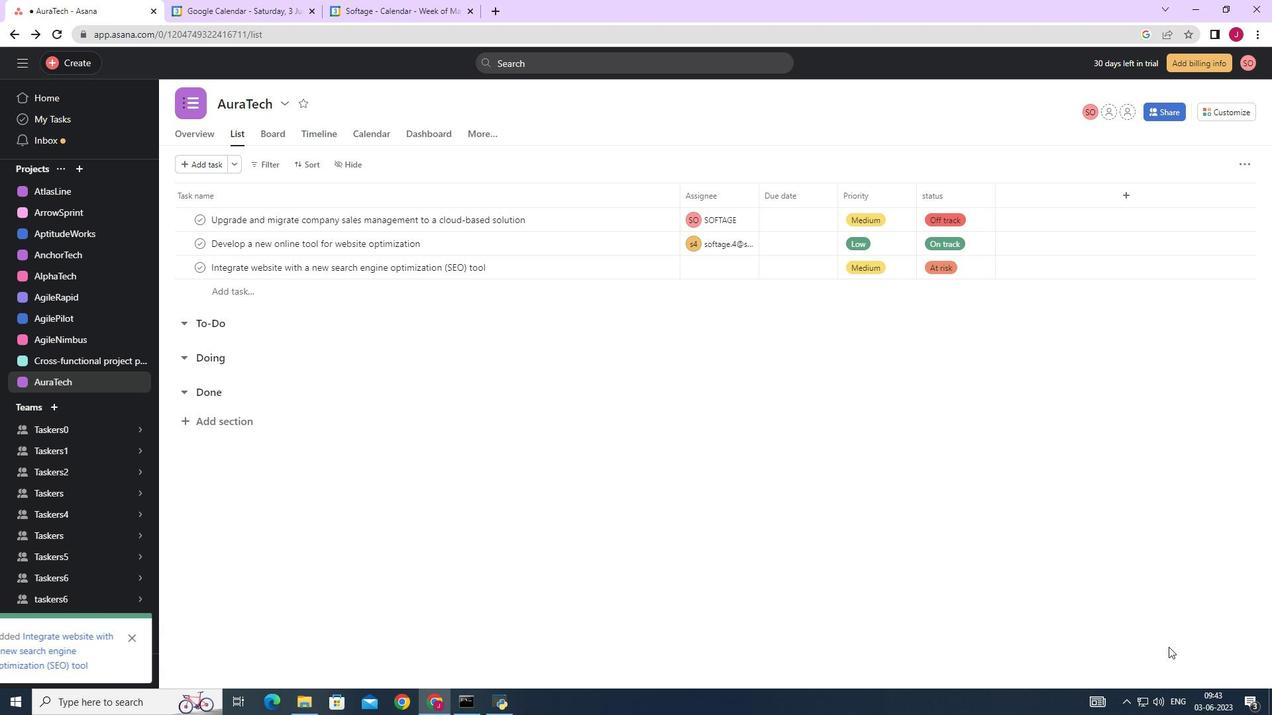 
